 Task: Find connections with filter location Duyun with filter topic #Storytellingwith filter profile language French with filter current company Zones, LLC with filter school Government College of Technology, Coimbatore with filter industry Flight Training with filter service category Grant Writing with filter keywords title Salon Manager
Action: Mouse moved to (528, 57)
Screenshot: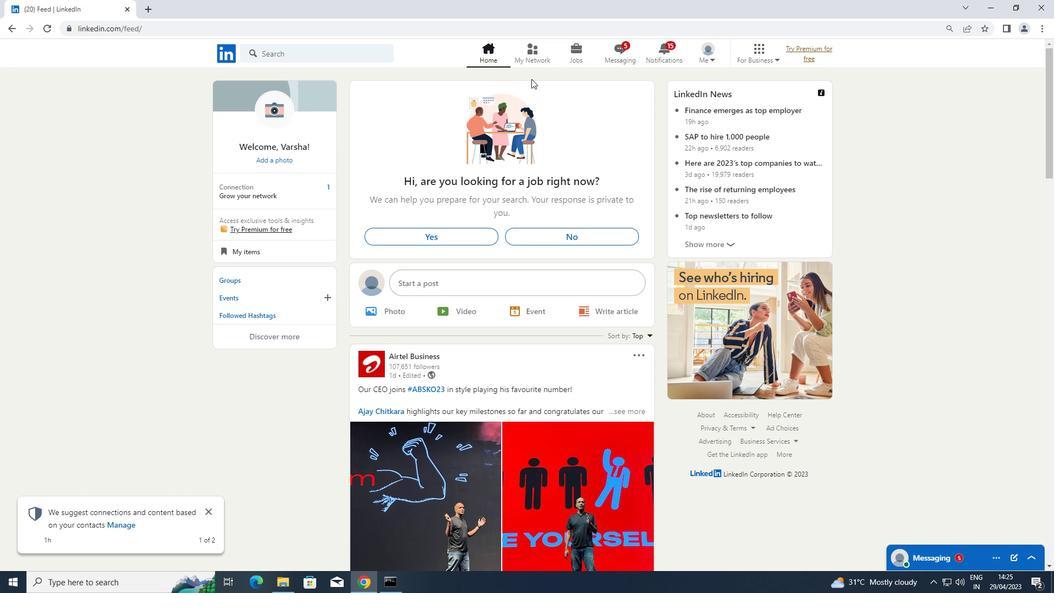 
Action: Mouse pressed left at (528, 57)
Screenshot: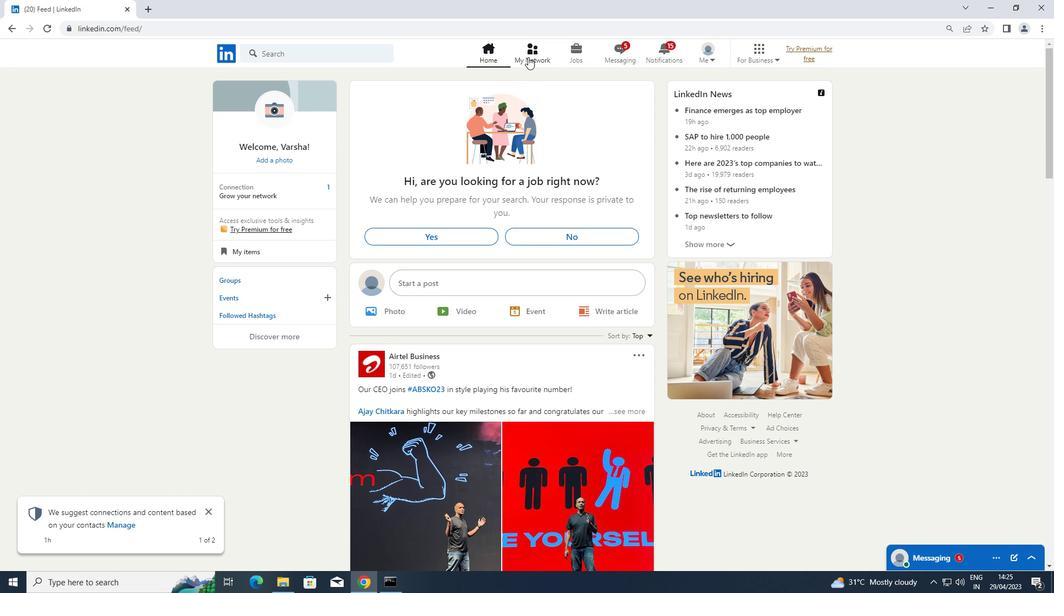 
Action: Mouse moved to (282, 115)
Screenshot: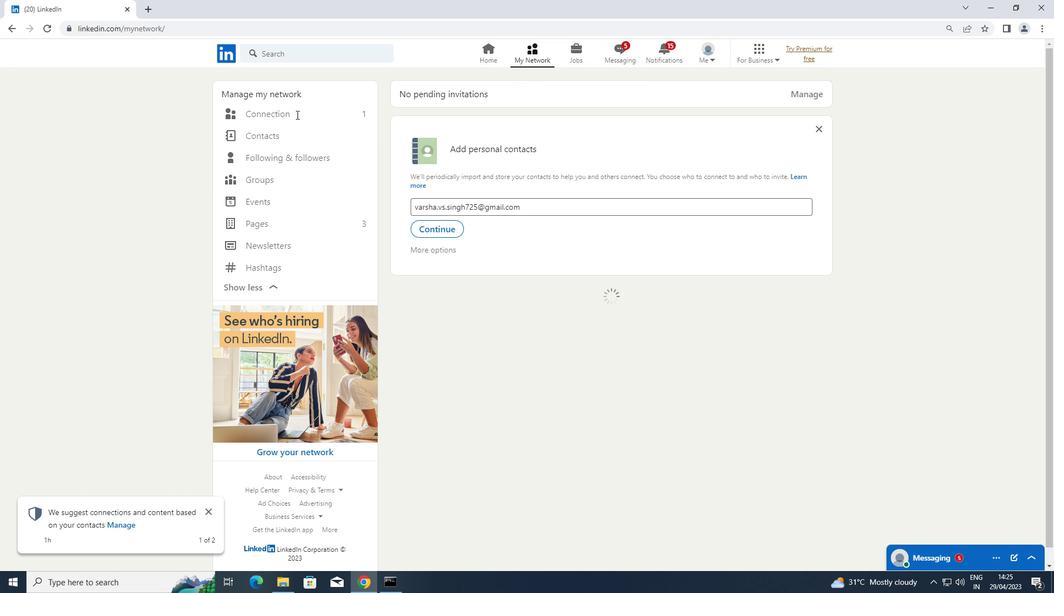 
Action: Mouse pressed left at (282, 115)
Screenshot: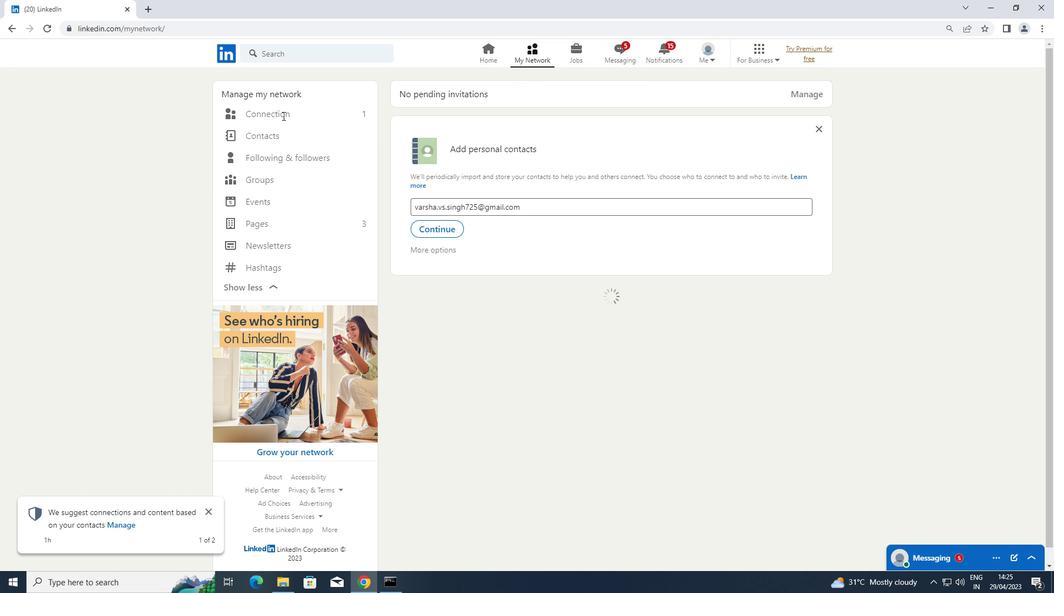 
Action: Mouse pressed left at (282, 115)
Screenshot: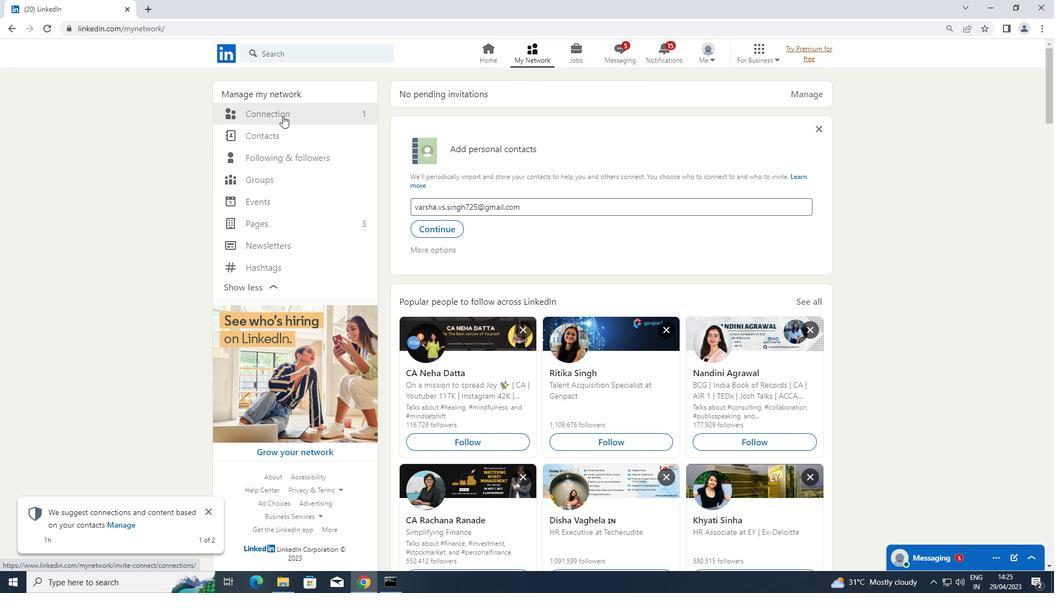 
Action: Mouse moved to (622, 110)
Screenshot: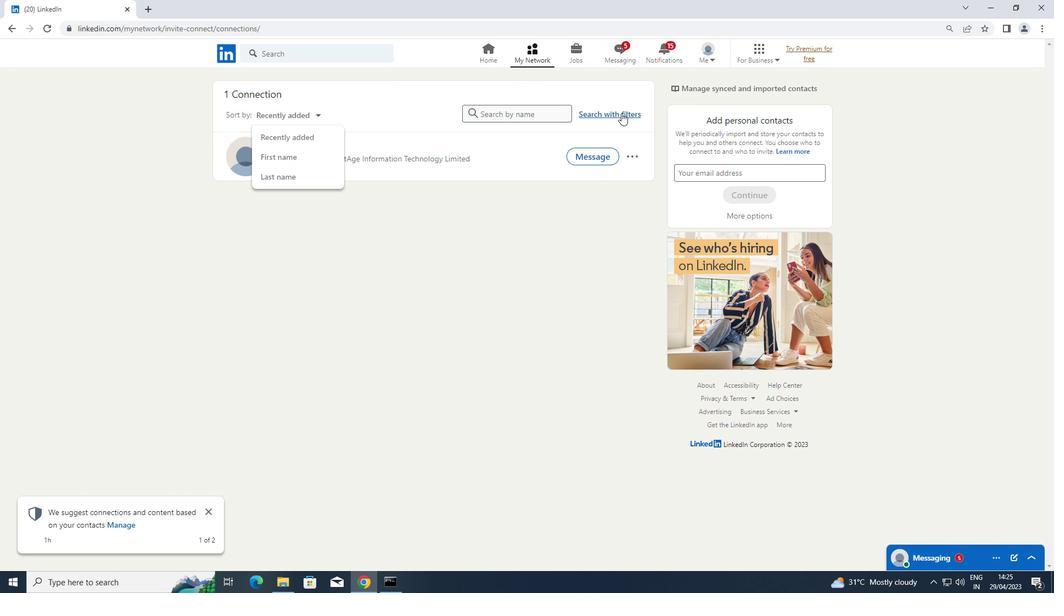 
Action: Mouse pressed left at (622, 110)
Screenshot: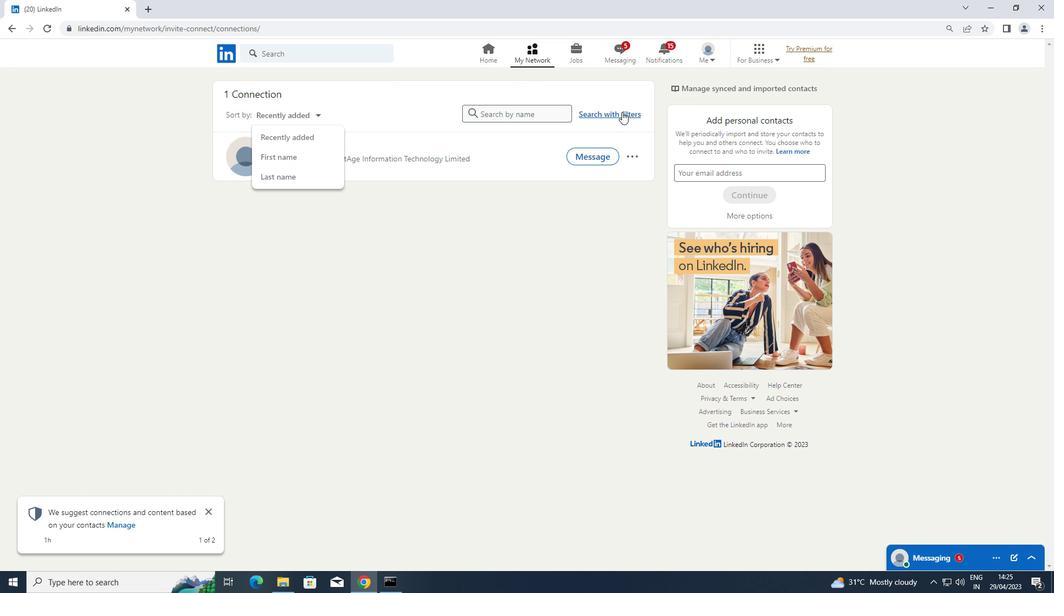
Action: Mouse moved to (560, 88)
Screenshot: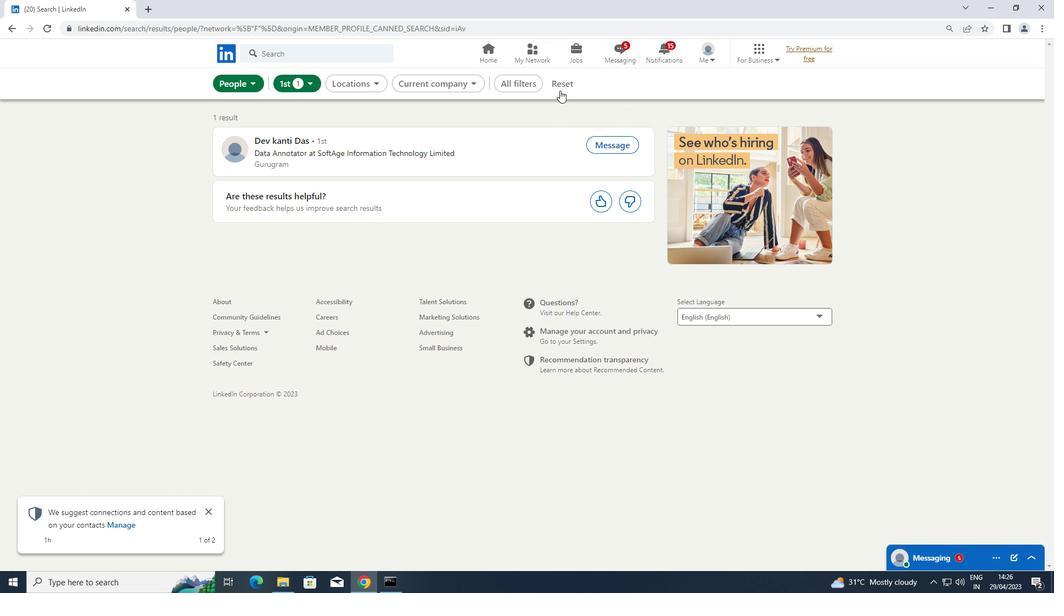 
Action: Mouse pressed left at (560, 88)
Screenshot: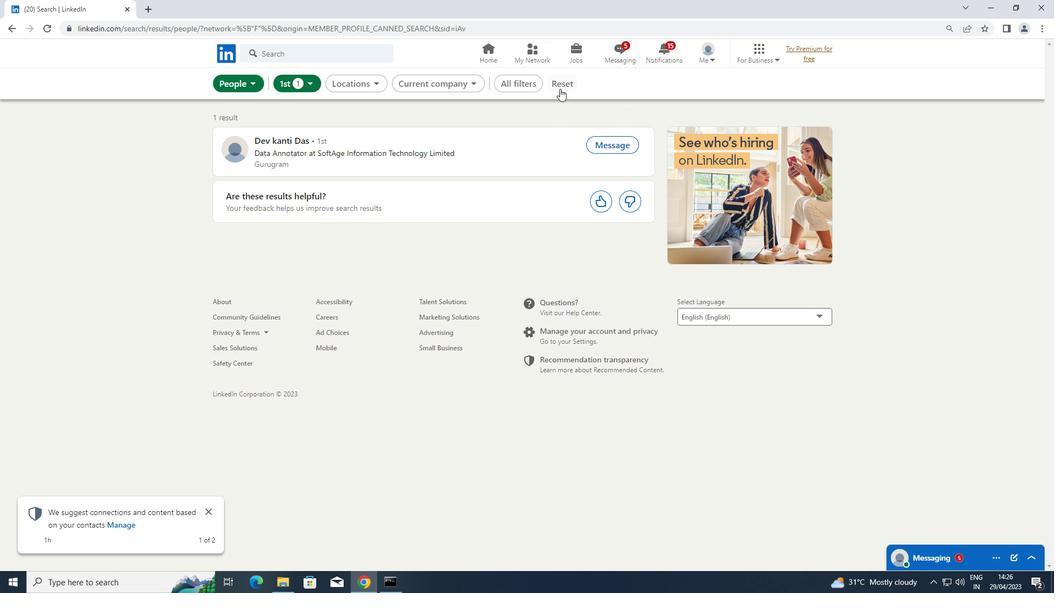 
Action: Mouse moved to (553, 86)
Screenshot: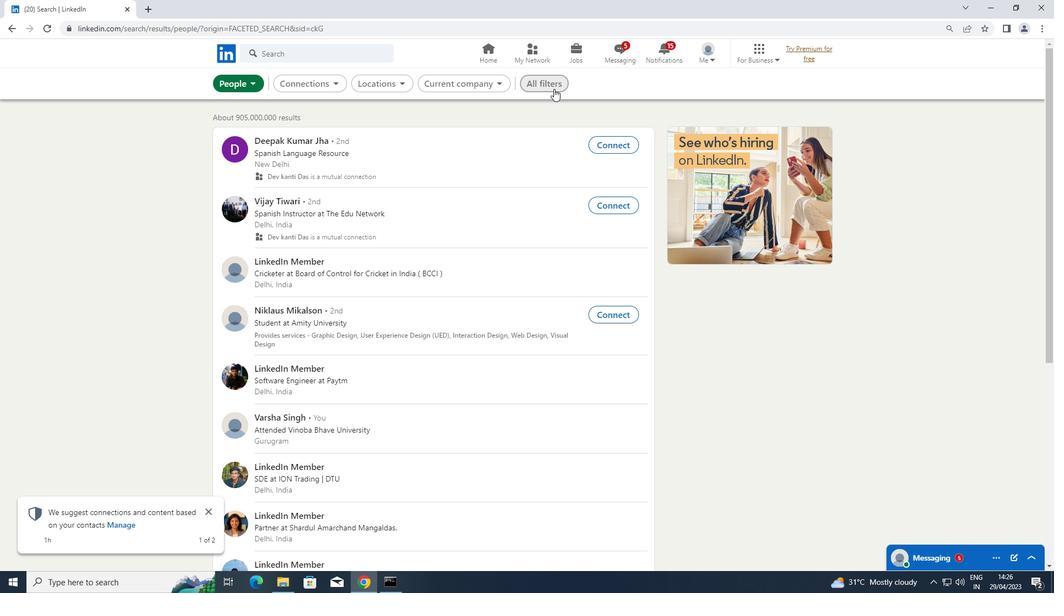 
Action: Mouse pressed left at (553, 86)
Screenshot: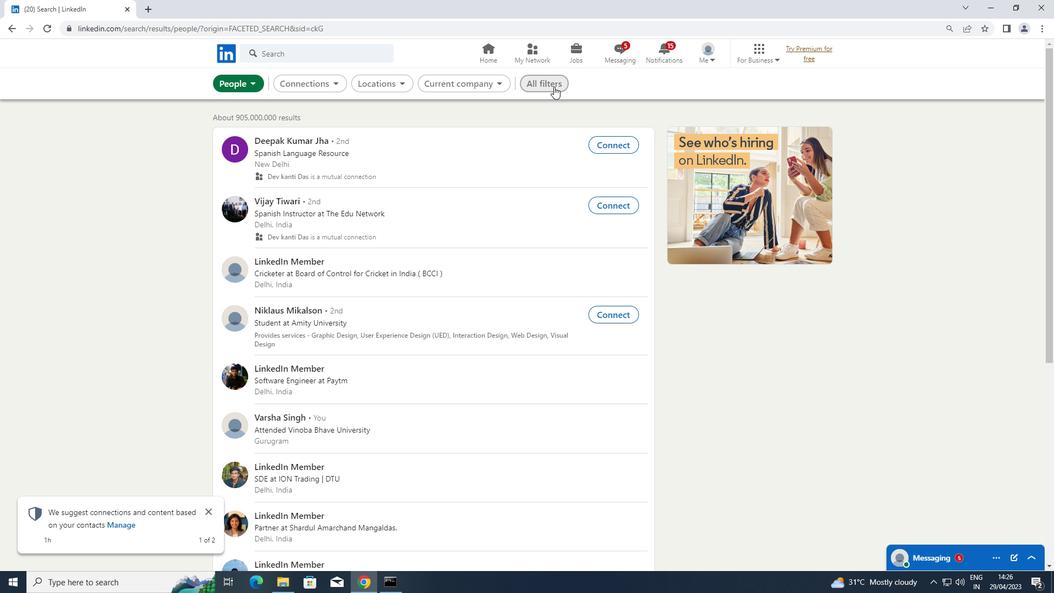 
Action: Mouse moved to (820, 284)
Screenshot: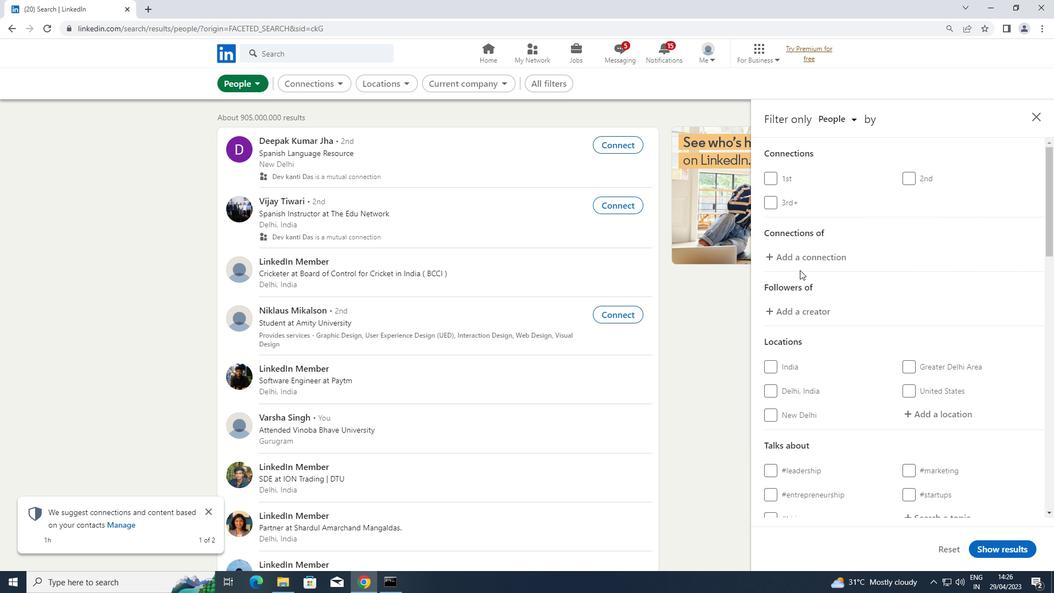 
Action: Mouse scrolled (820, 283) with delta (0, 0)
Screenshot: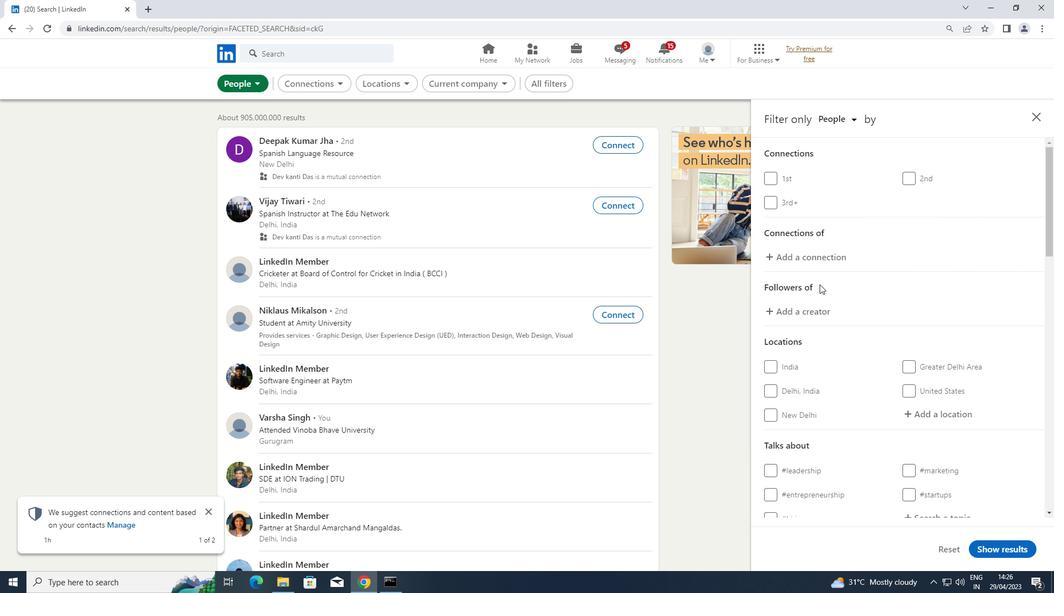 
Action: Mouse moved to (929, 360)
Screenshot: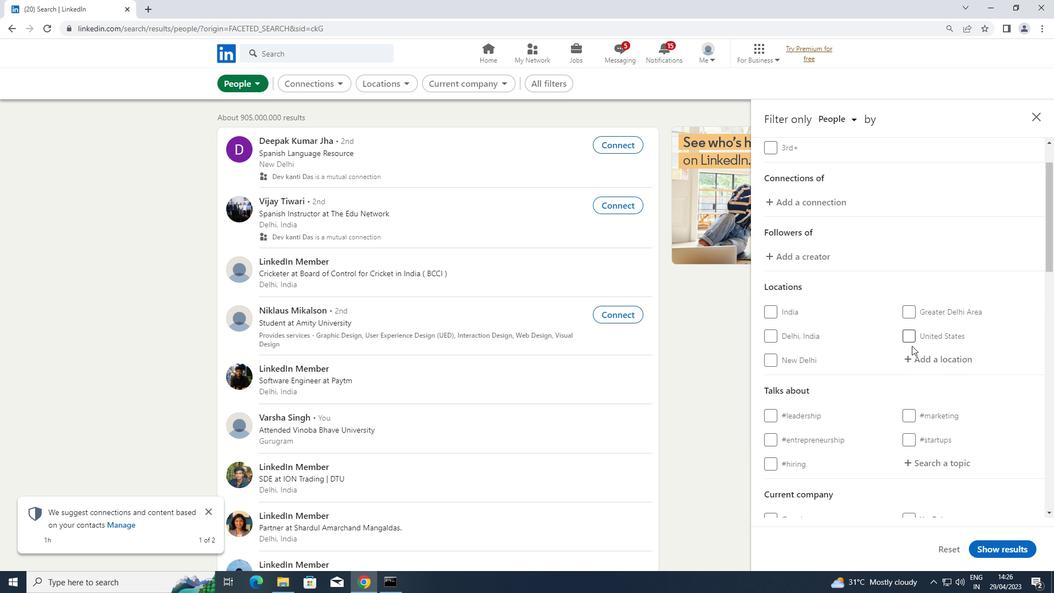 
Action: Mouse pressed left at (929, 360)
Screenshot: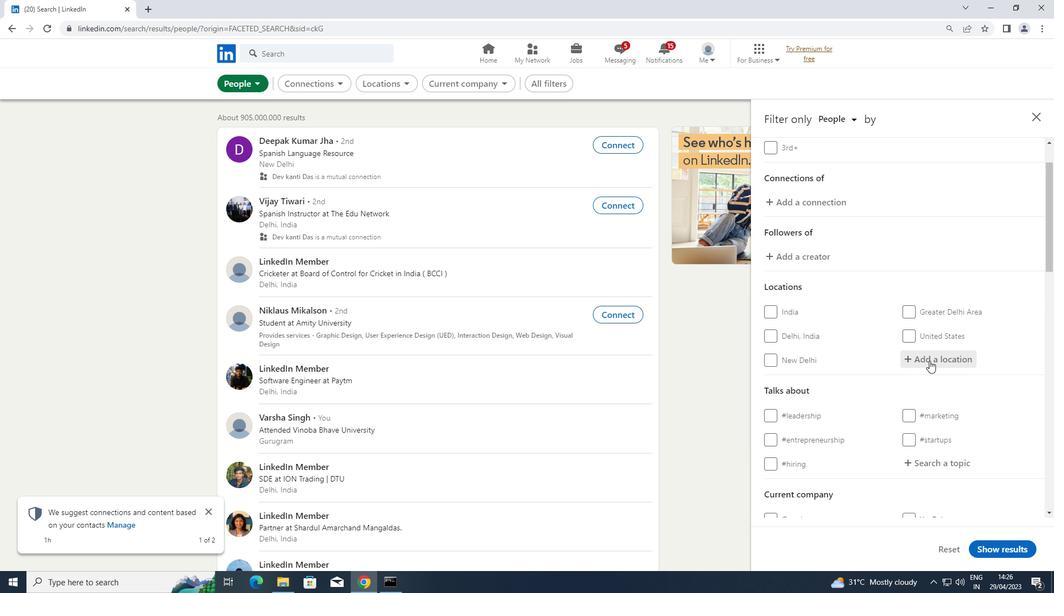 
Action: Key pressed <Key.shift>DUYUN
Screenshot: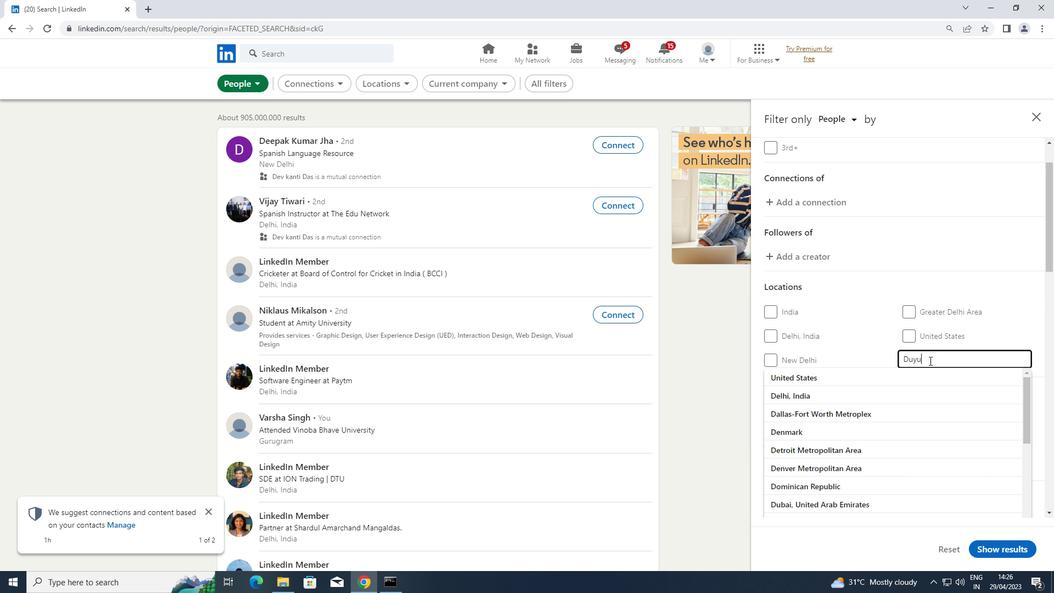 
Action: Mouse moved to (819, 368)
Screenshot: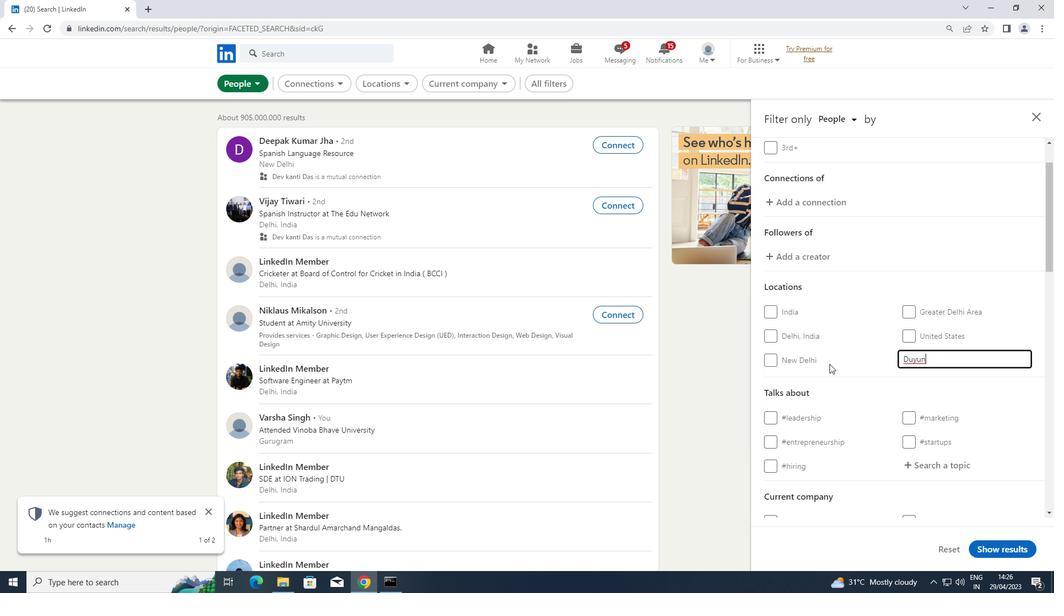 
Action: Mouse scrolled (819, 367) with delta (0, 0)
Screenshot: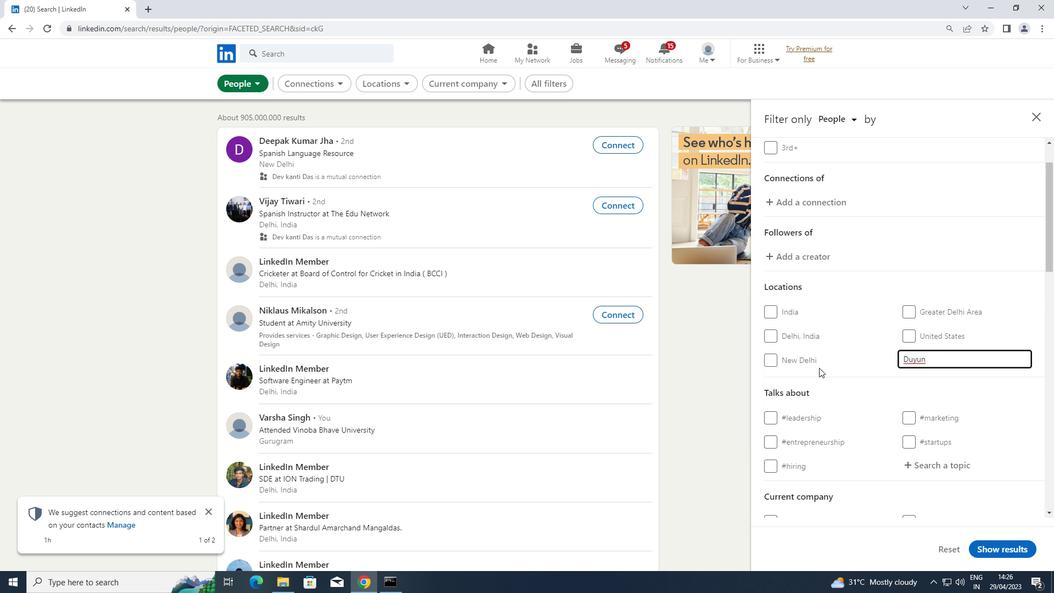 
Action: Mouse scrolled (819, 367) with delta (0, 0)
Screenshot: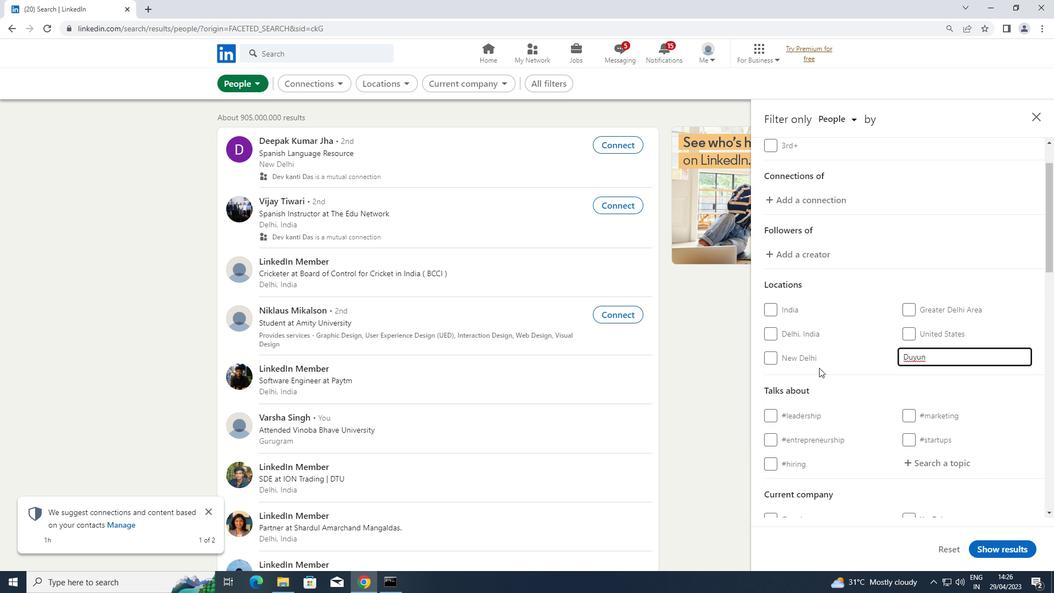 
Action: Mouse moved to (819, 368)
Screenshot: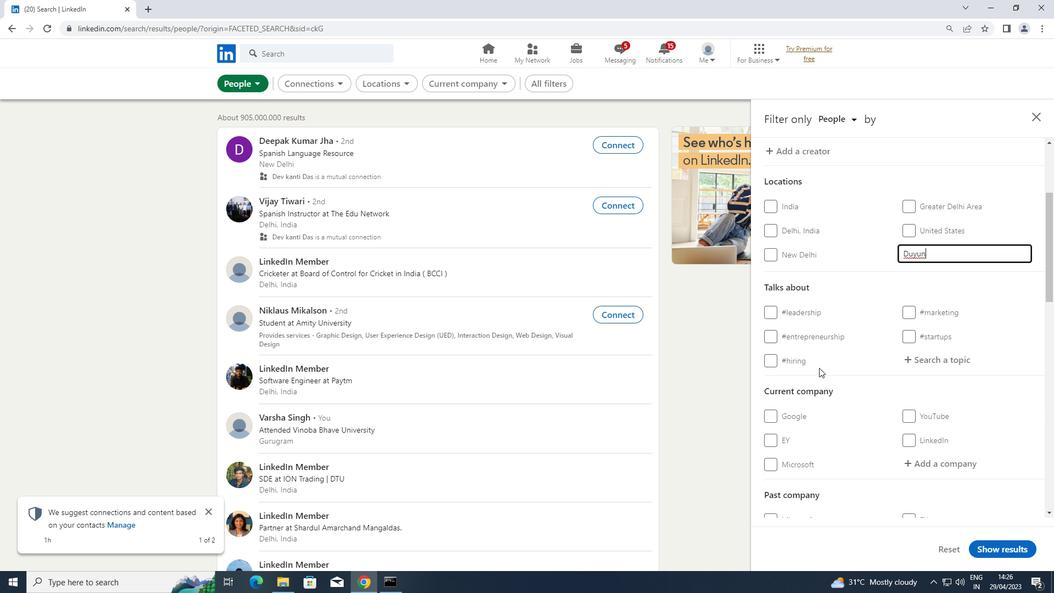 
Action: Mouse scrolled (819, 367) with delta (0, 0)
Screenshot: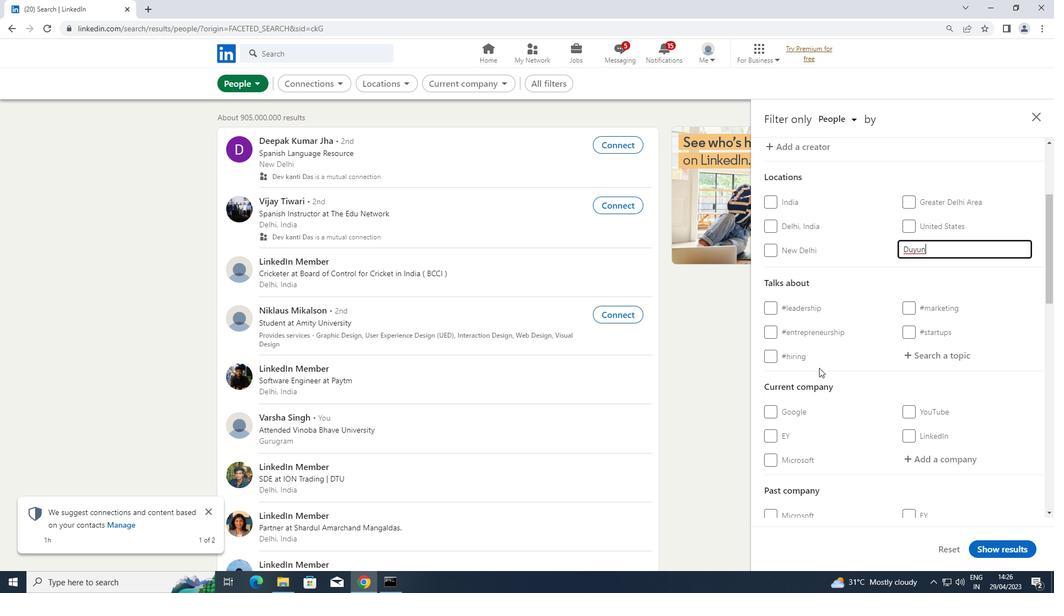 
Action: Mouse moved to (948, 295)
Screenshot: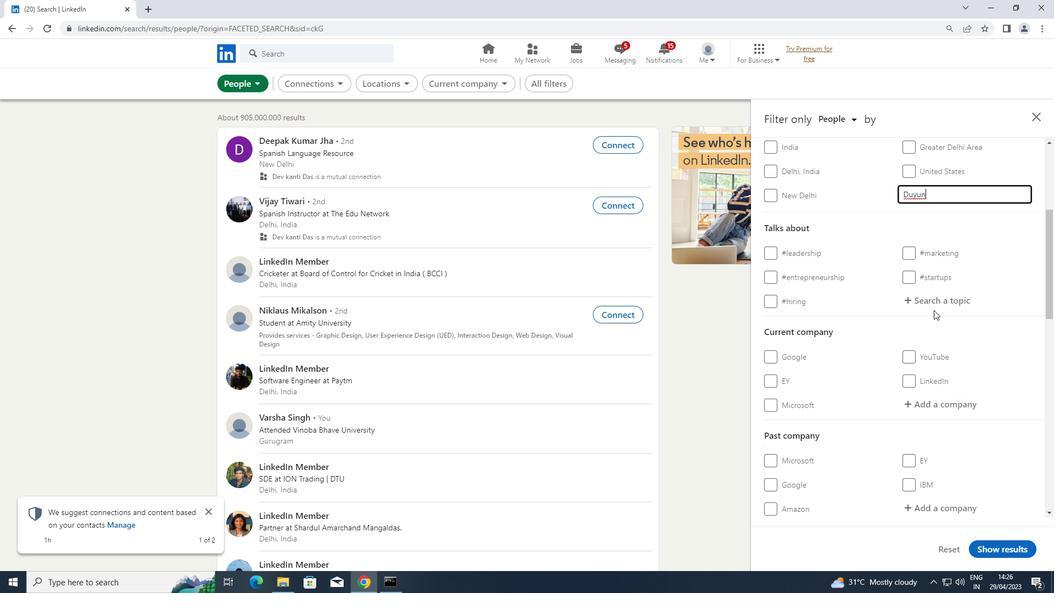 
Action: Mouse pressed left at (948, 295)
Screenshot: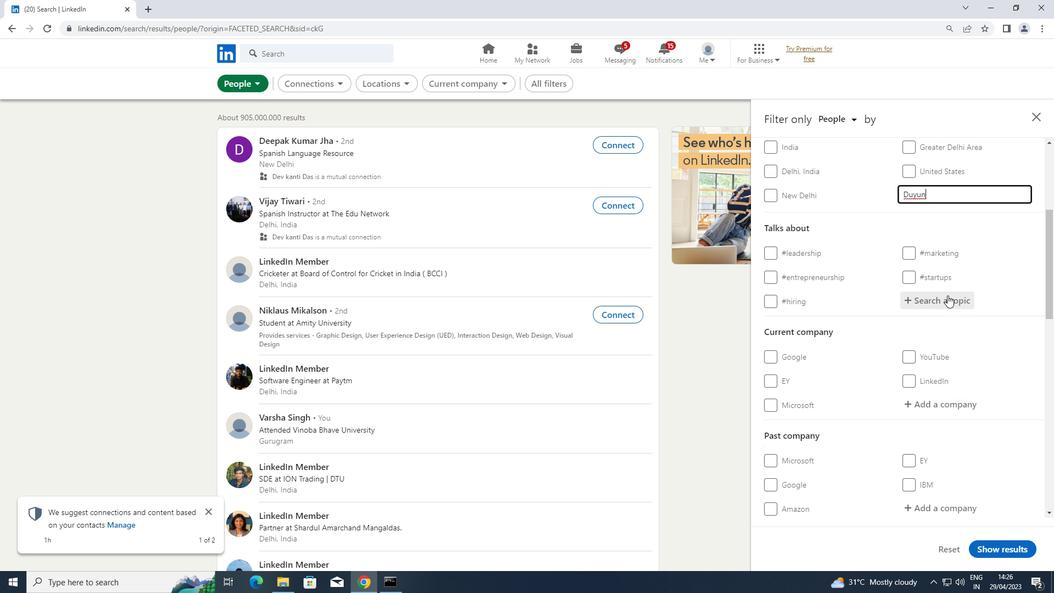 
Action: Key pressed <Key.shift>#<Key.shift>STORYTELLING
Screenshot: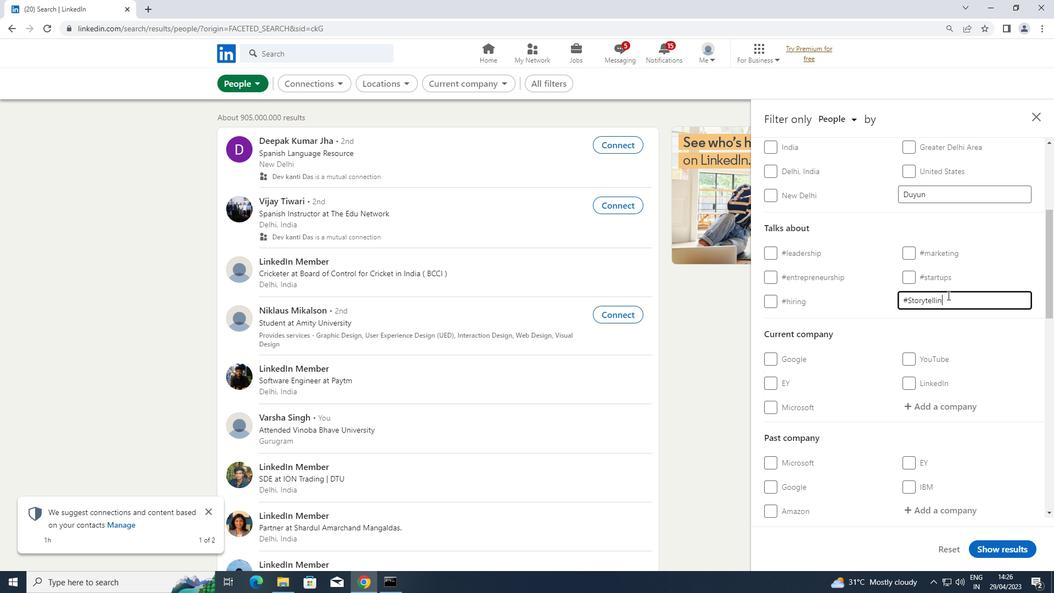 
Action: Mouse moved to (912, 294)
Screenshot: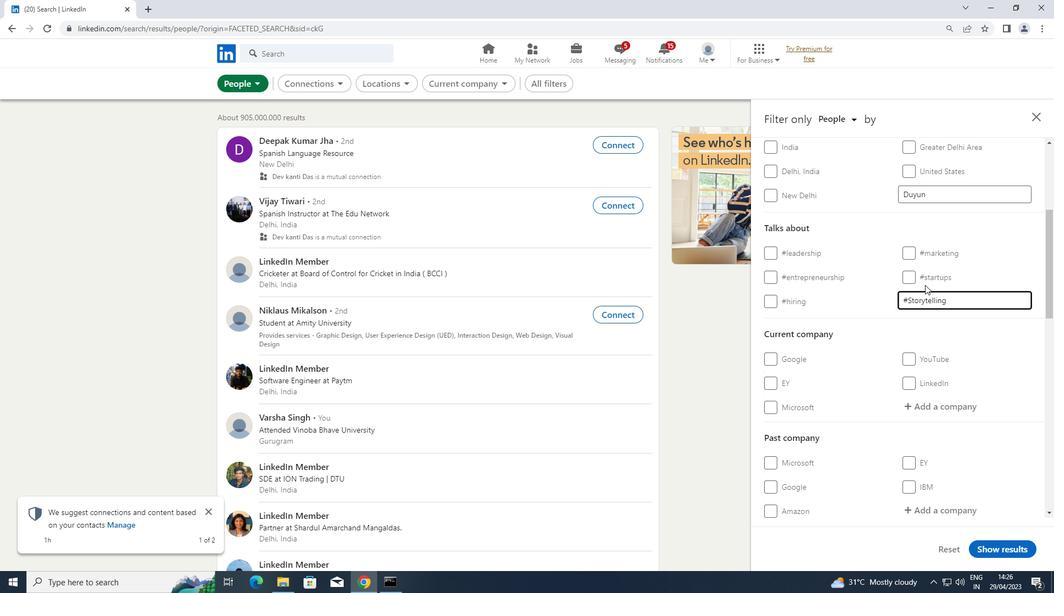 
Action: Mouse scrolled (912, 294) with delta (0, 0)
Screenshot: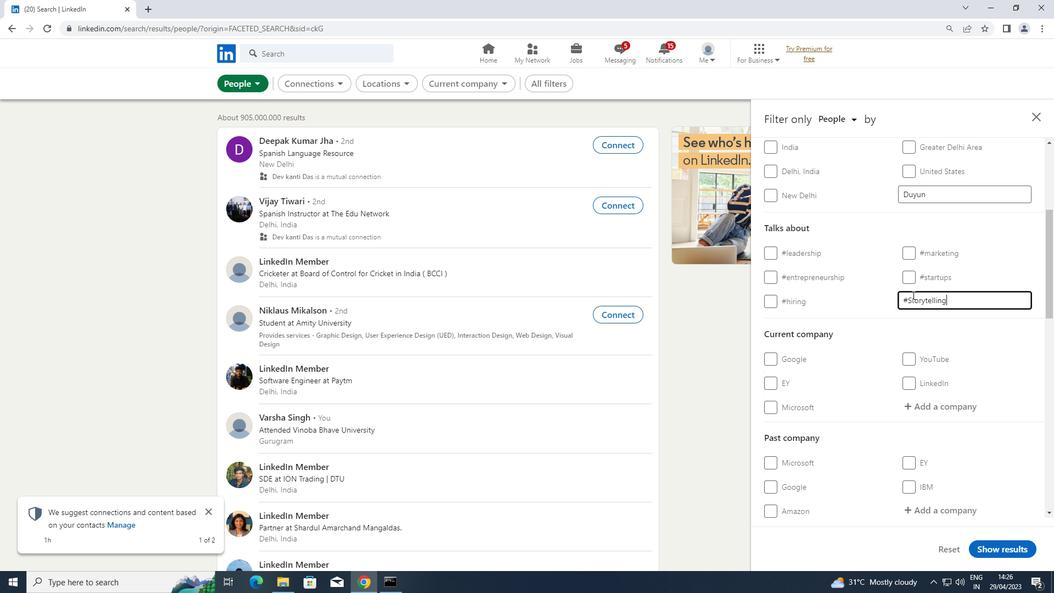 
Action: Mouse moved to (912, 295)
Screenshot: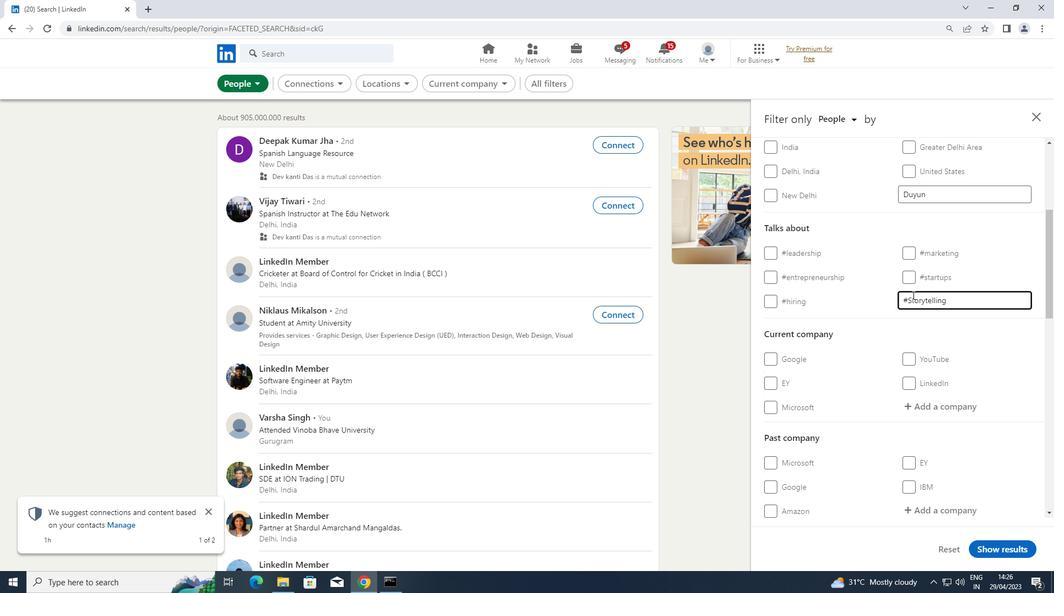 
Action: Mouse scrolled (912, 294) with delta (0, 0)
Screenshot: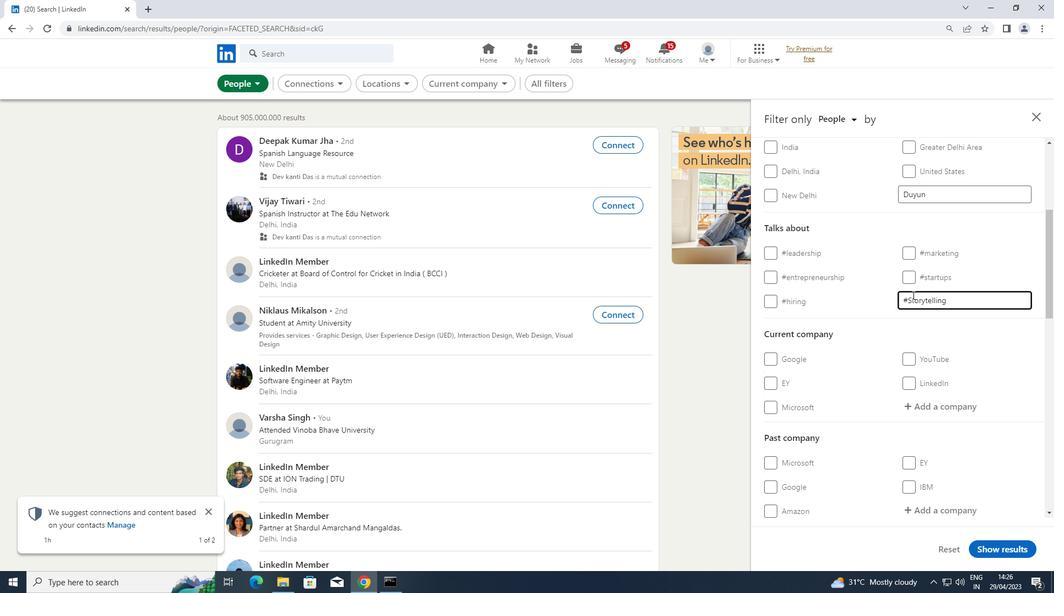 
Action: Mouse moved to (900, 304)
Screenshot: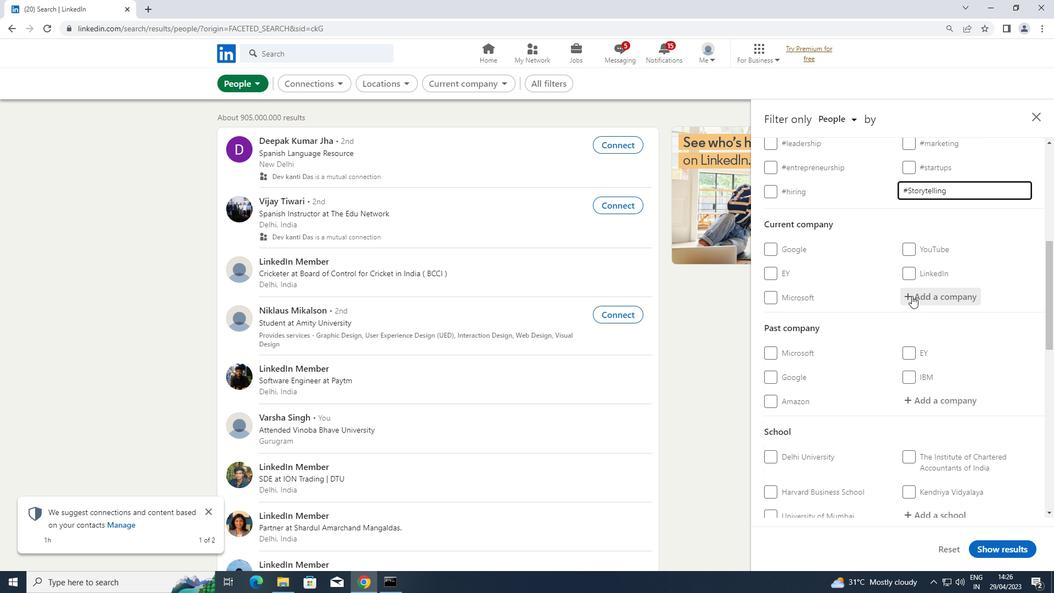 
Action: Mouse scrolled (900, 303) with delta (0, 0)
Screenshot: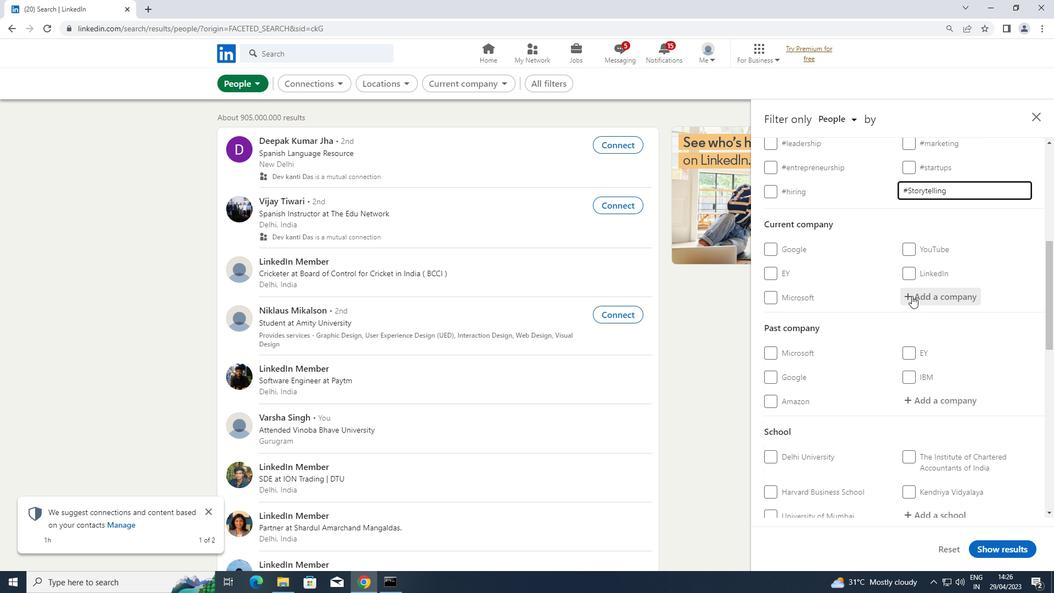 
Action: Mouse moved to (898, 308)
Screenshot: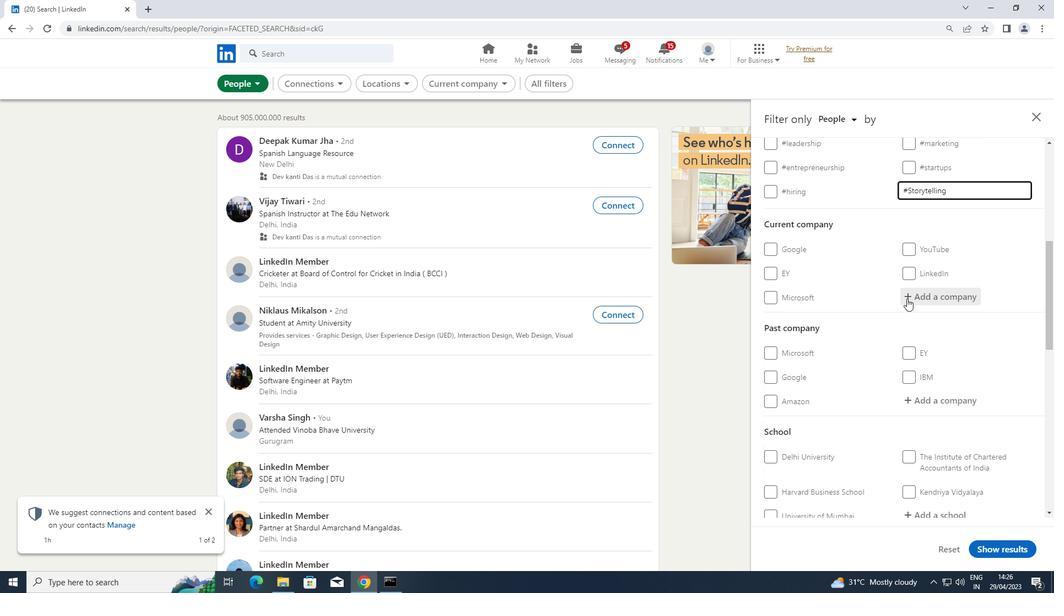 
Action: Mouse scrolled (898, 307) with delta (0, 0)
Screenshot: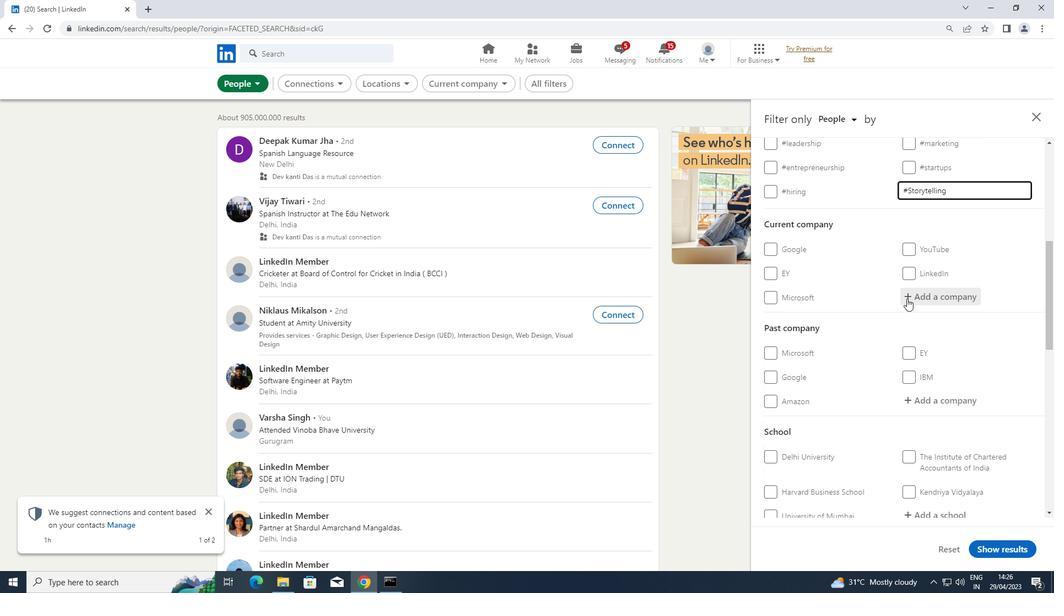 
Action: Mouse moved to (897, 308)
Screenshot: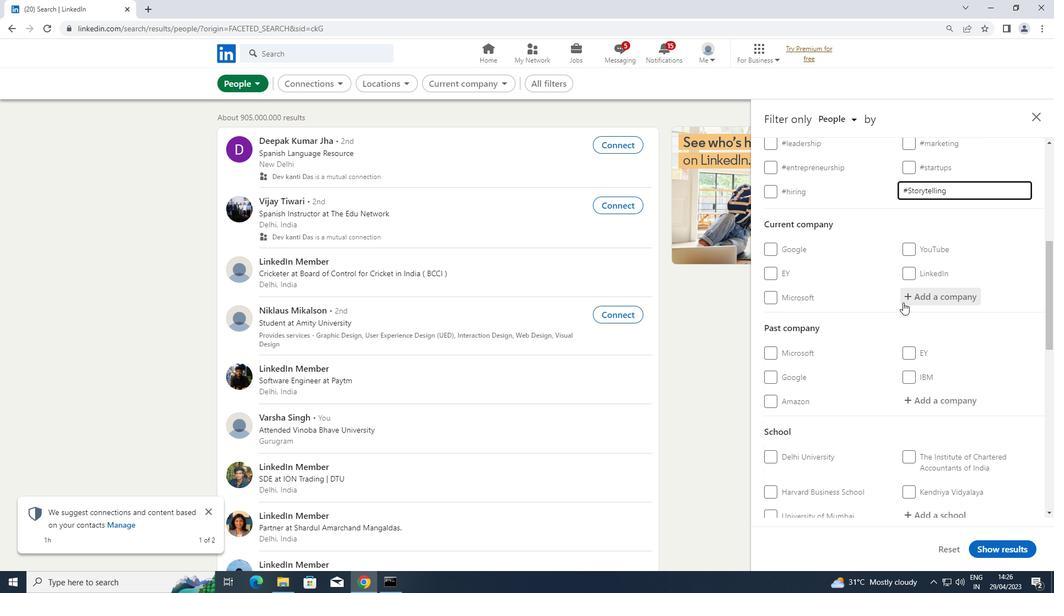 
Action: Mouse scrolled (897, 308) with delta (0, 0)
Screenshot: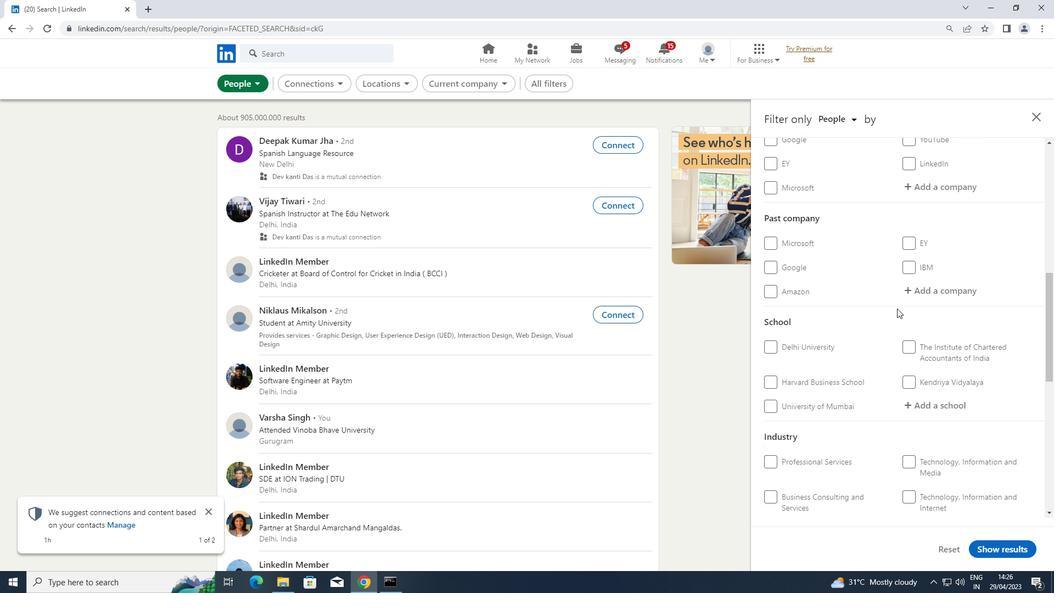 
Action: Mouse scrolled (897, 308) with delta (0, 0)
Screenshot: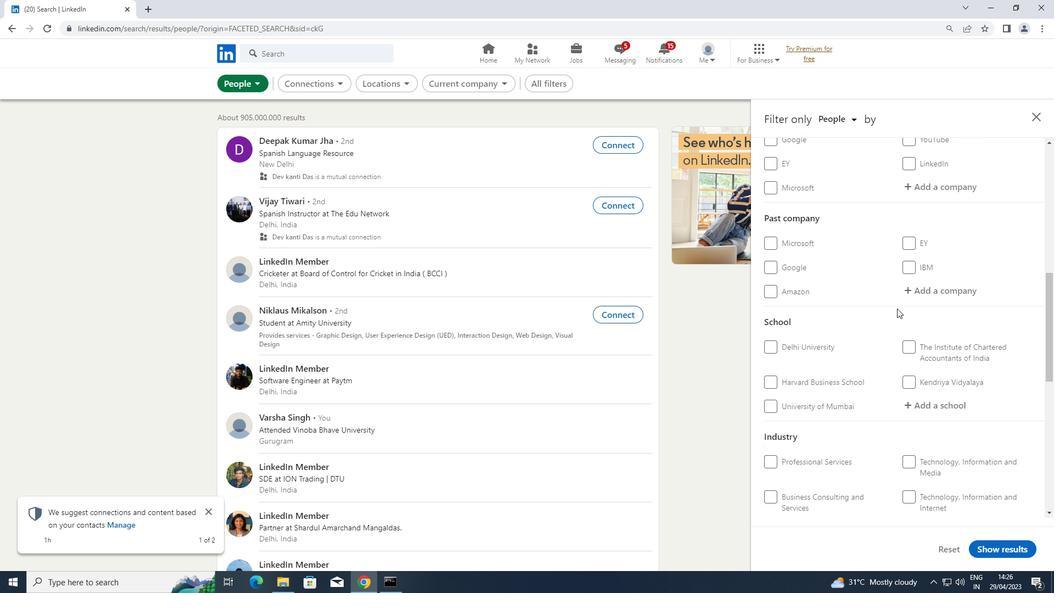 
Action: Mouse scrolled (897, 308) with delta (0, 0)
Screenshot: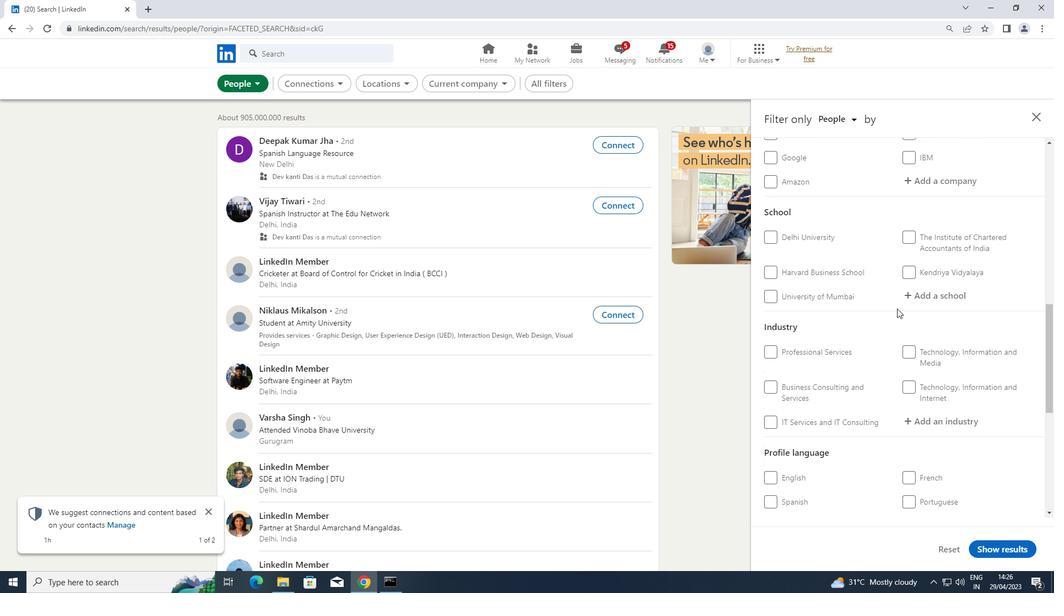 
Action: Mouse moved to (908, 426)
Screenshot: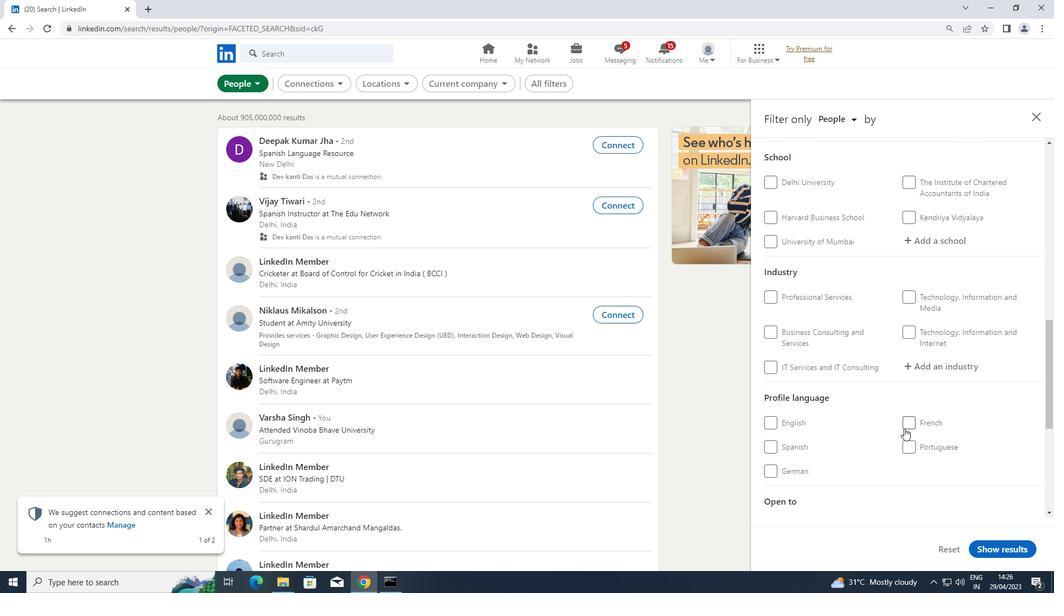 
Action: Mouse pressed left at (908, 426)
Screenshot: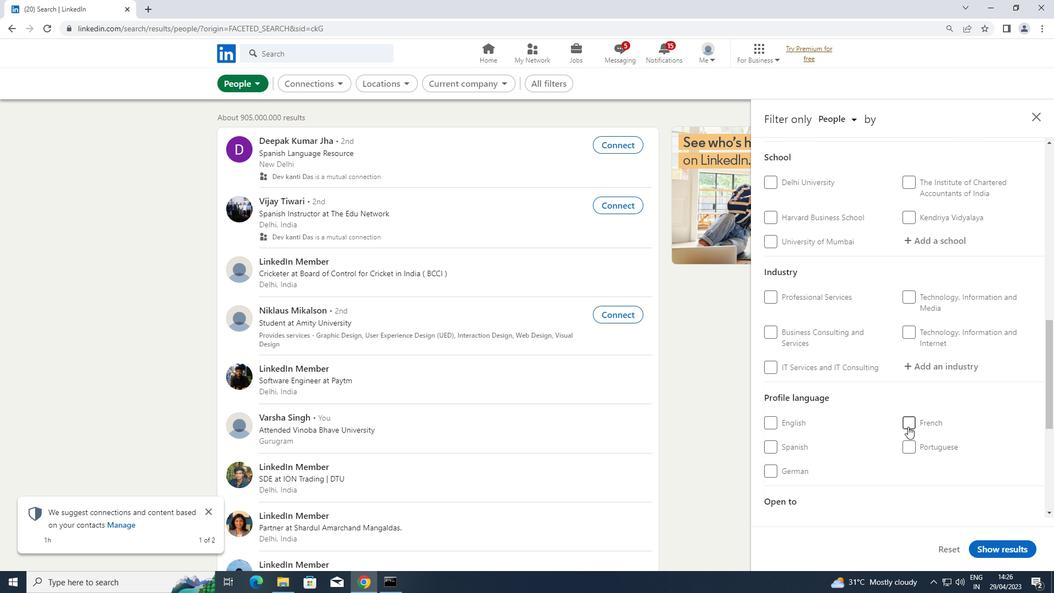 
Action: Mouse moved to (898, 411)
Screenshot: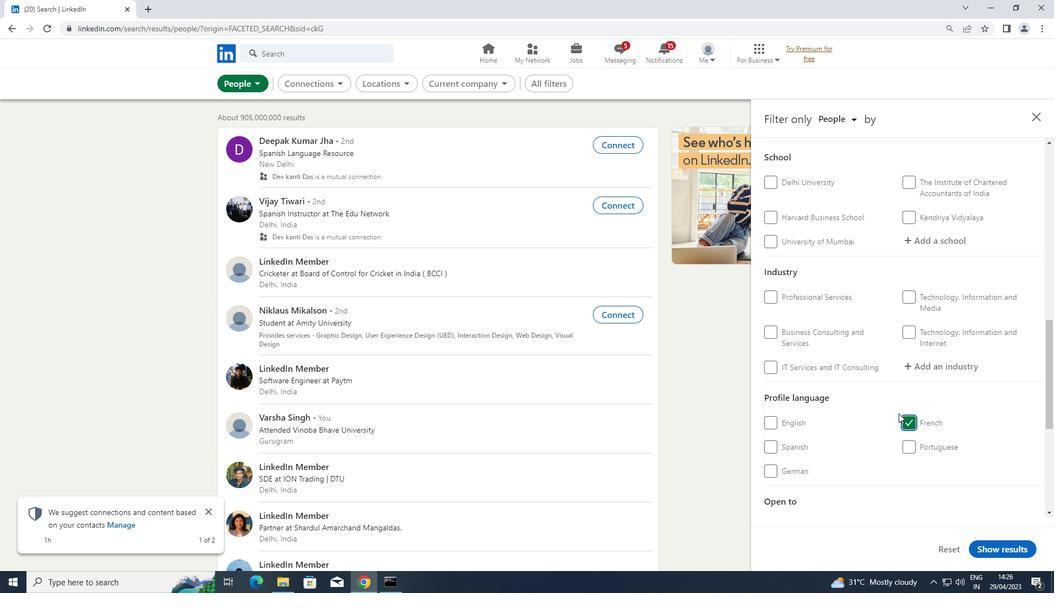 
Action: Mouse scrolled (898, 411) with delta (0, 0)
Screenshot: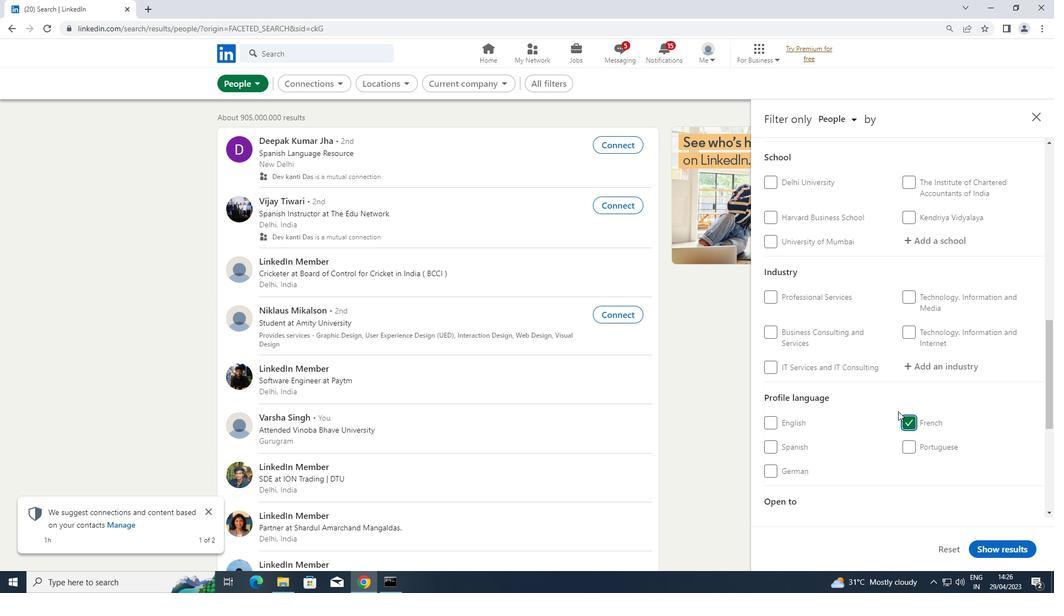 
Action: Mouse scrolled (898, 411) with delta (0, 0)
Screenshot: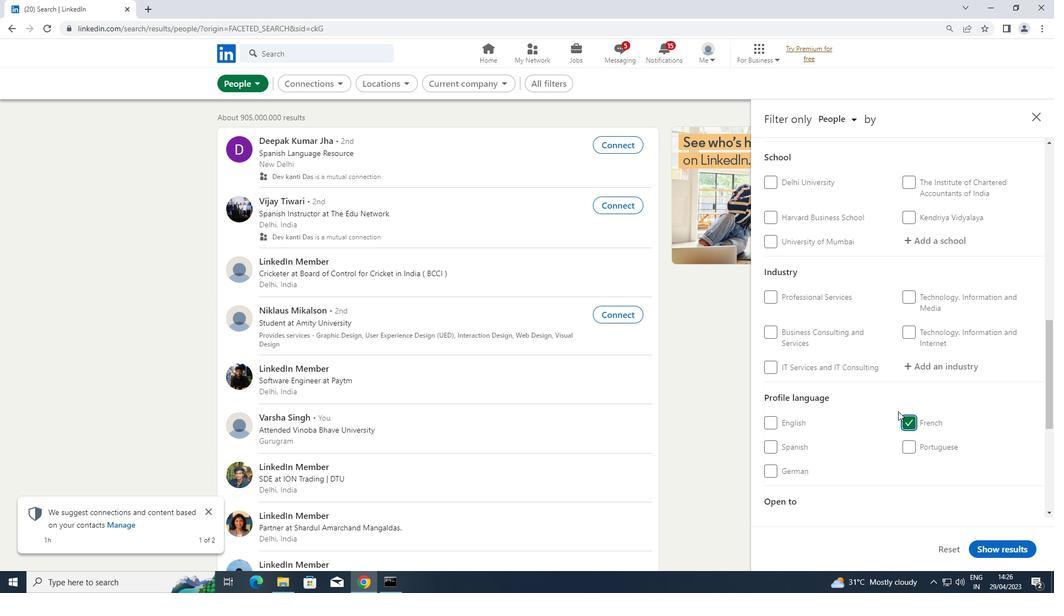 
Action: Mouse scrolled (898, 411) with delta (0, 0)
Screenshot: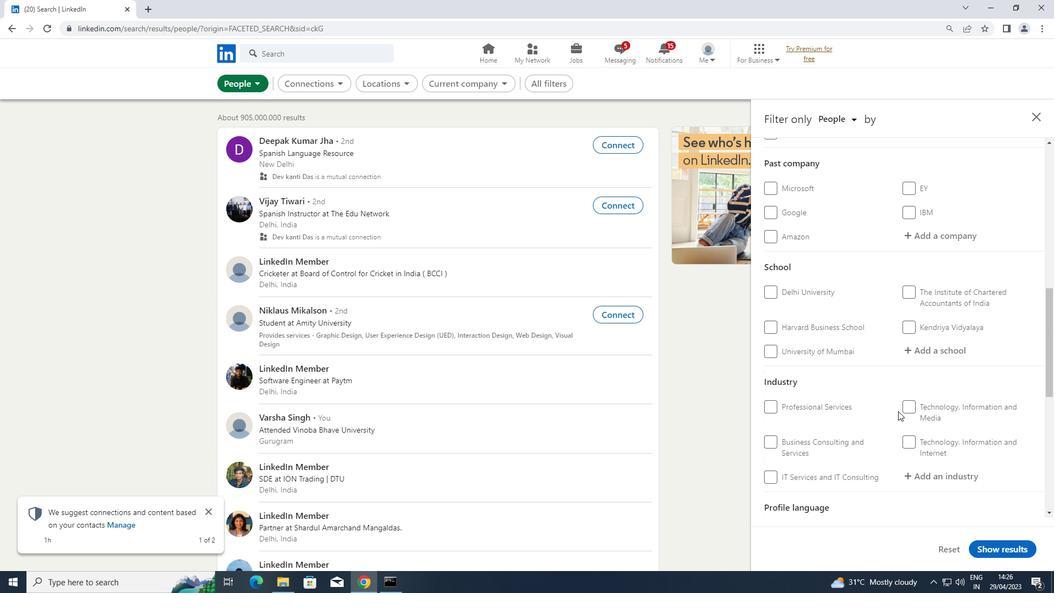 
Action: Mouse scrolled (898, 411) with delta (0, 0)
Screenshot: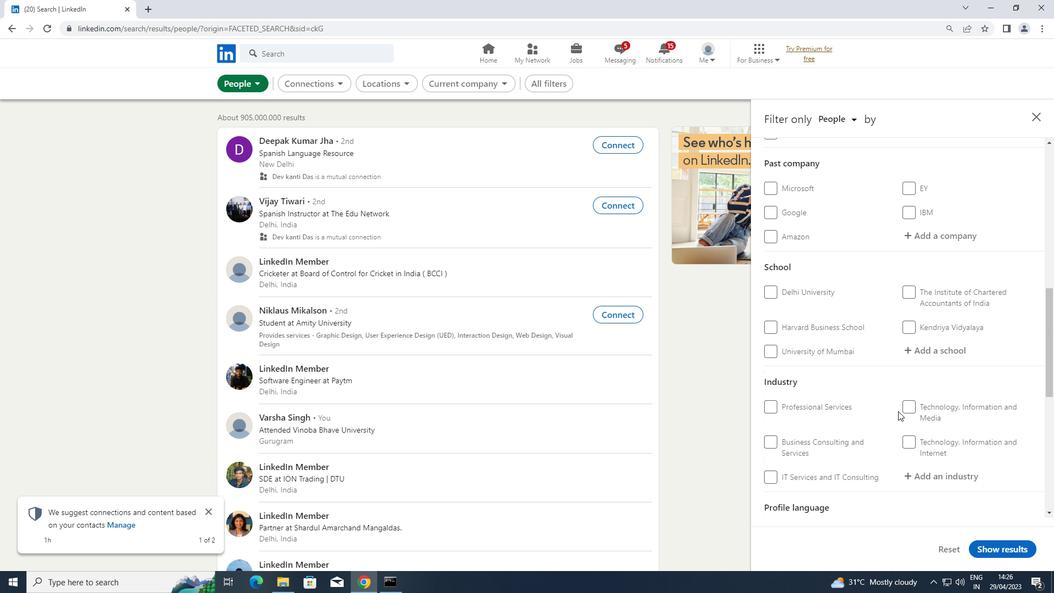 
Action: Mouse scrolled (898, 411) with delta (0, 0)
Screenshot: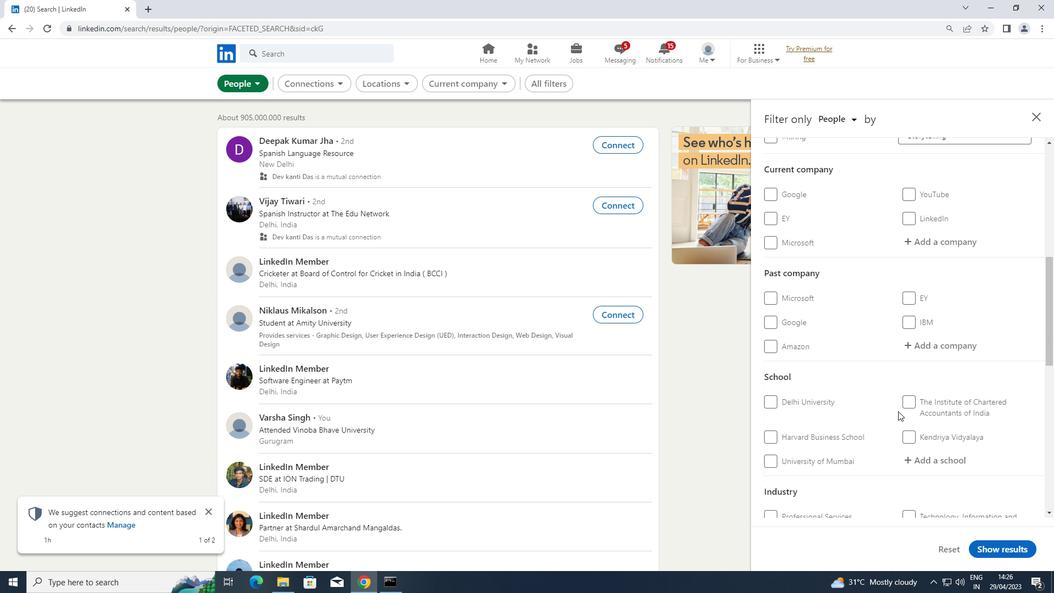 
Action: Mouse moved to (938, 293)
Screenshot: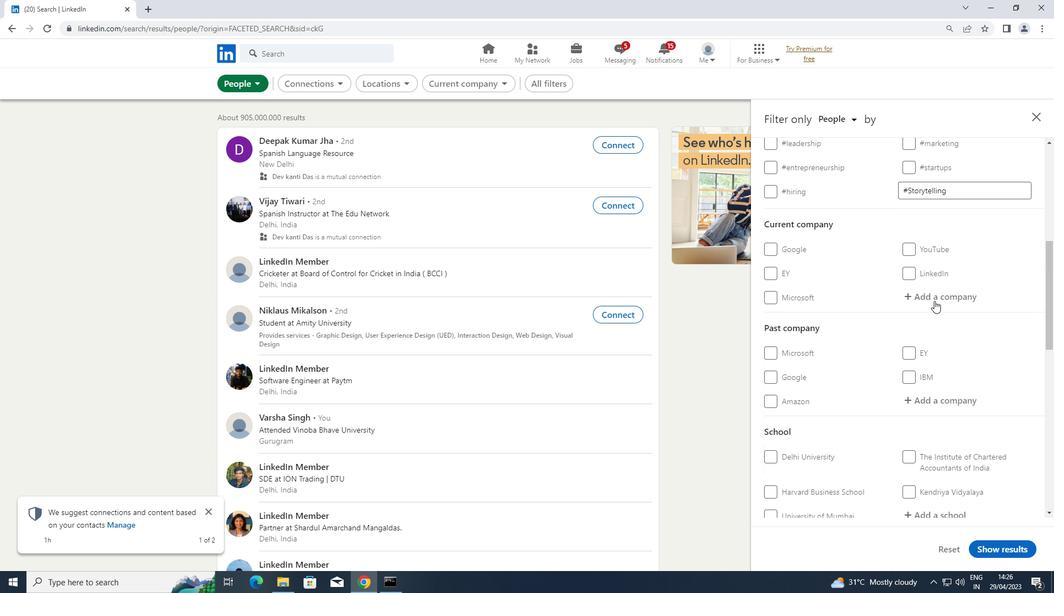 
Action: Mouse pressed left at (938, 293)
Screenshot: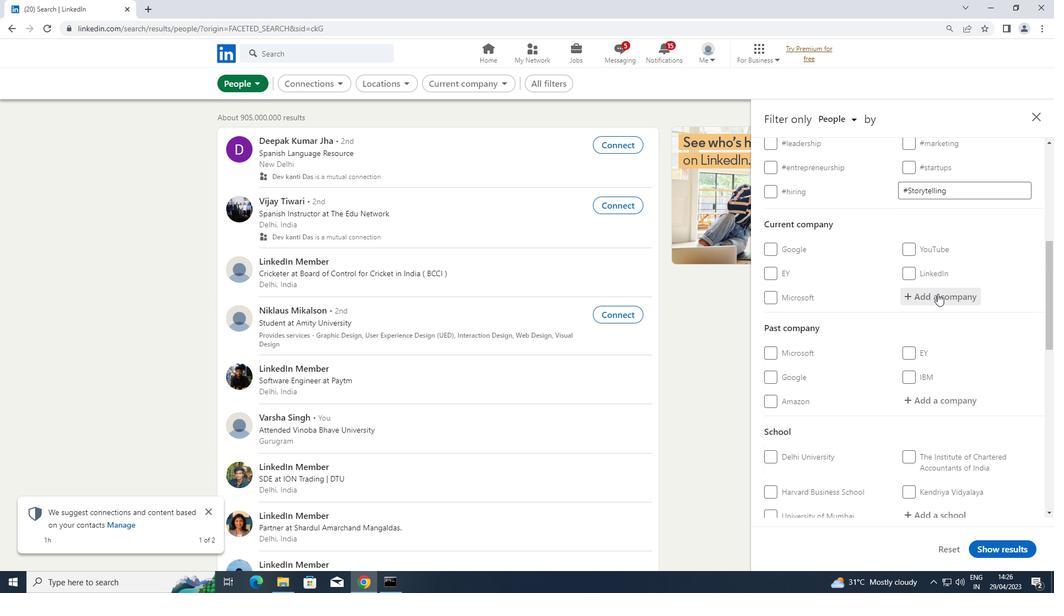 
Action: Key pressed <Key.shift>ZONES
Screenshot: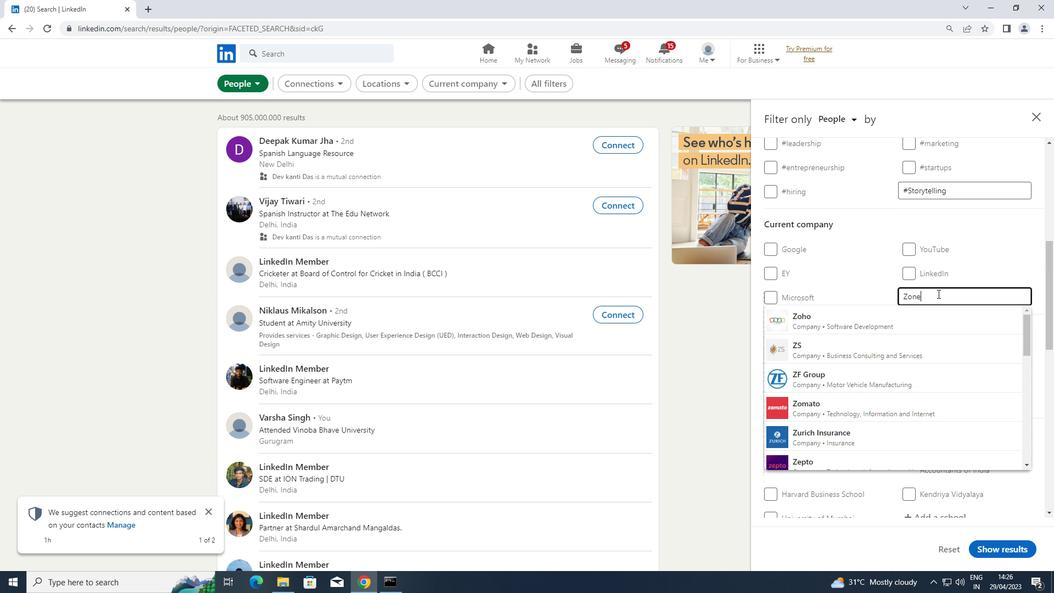 
Action: Mouse moved to (819, 321)
Screenshot: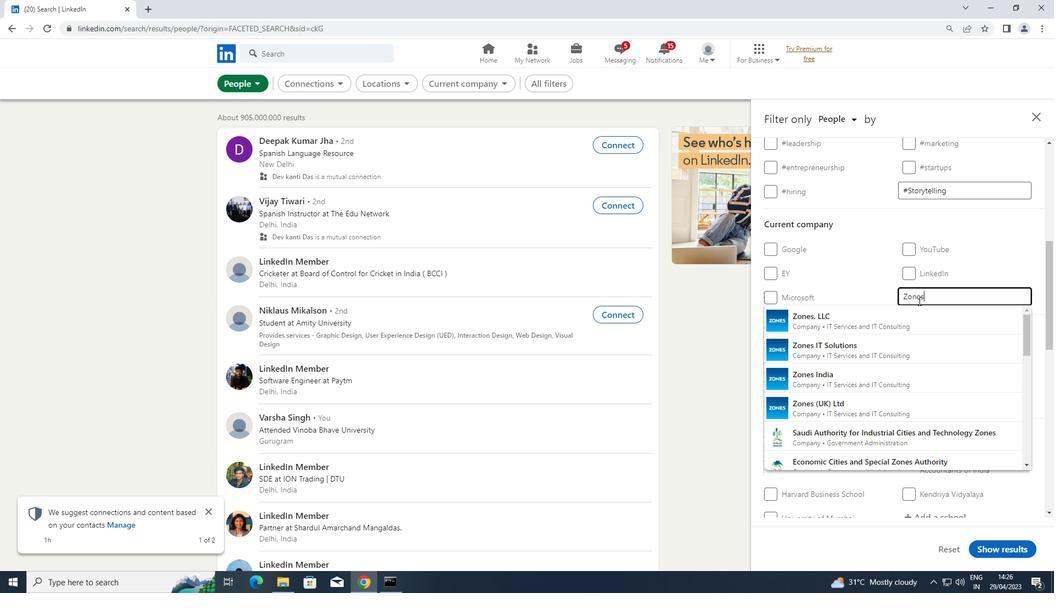 
Action: Mouse pressed left at (819, 321)
Screenshot: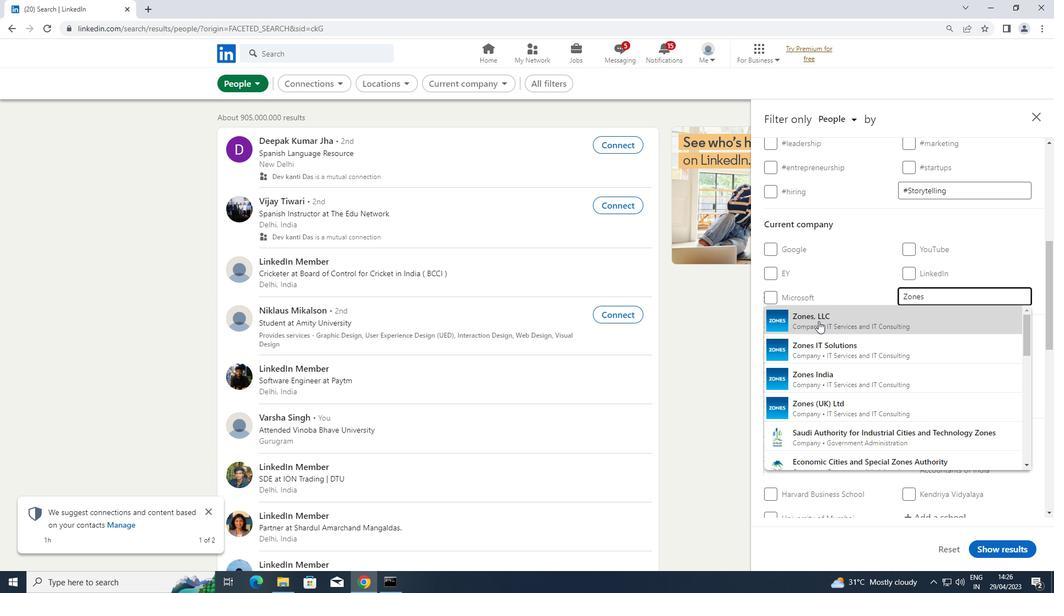 
Action: Mouse scrolled (819, 320) with delta (0, 0)
Screenshot: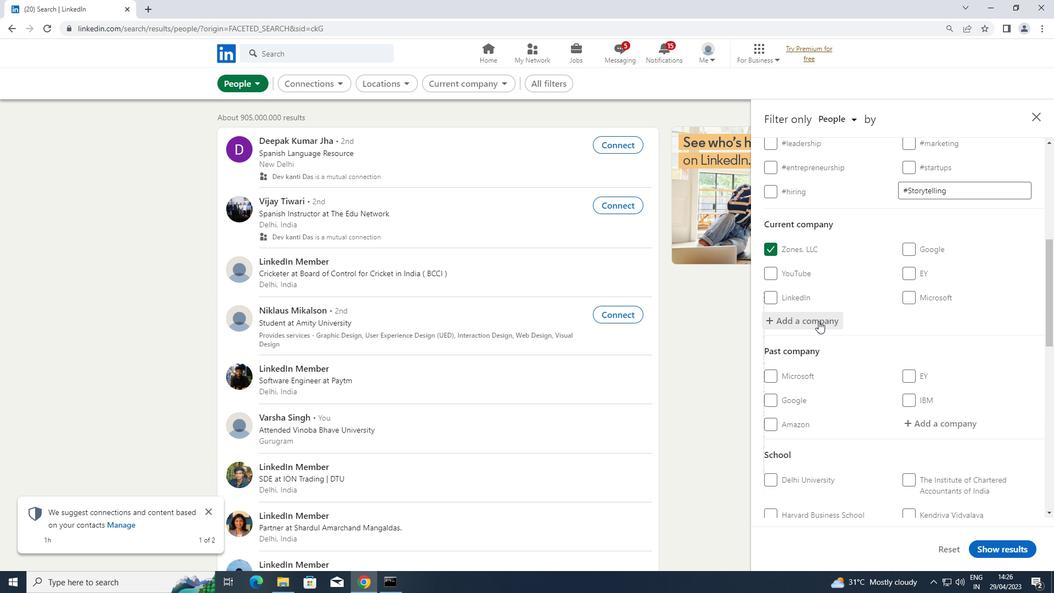 
Action: Mouse scrolled (819, 320) with delta (0, 0)
Screenshot: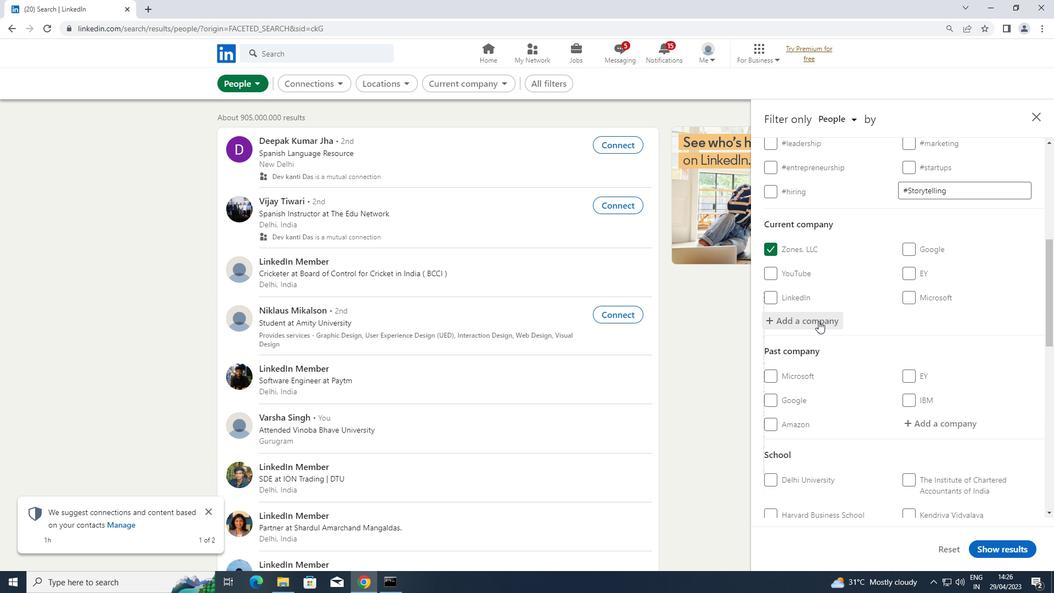 
Action: Mouse scrolled (819, 320) with delta (0, 0)
Screenshot: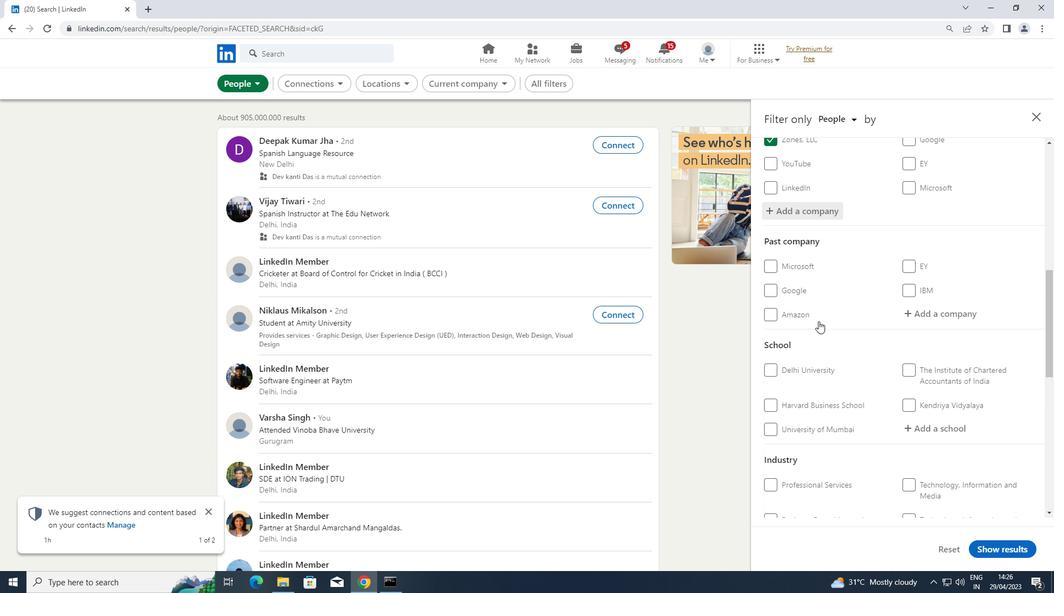 
Action: Mouse moved to (932, 368)
Screenshot: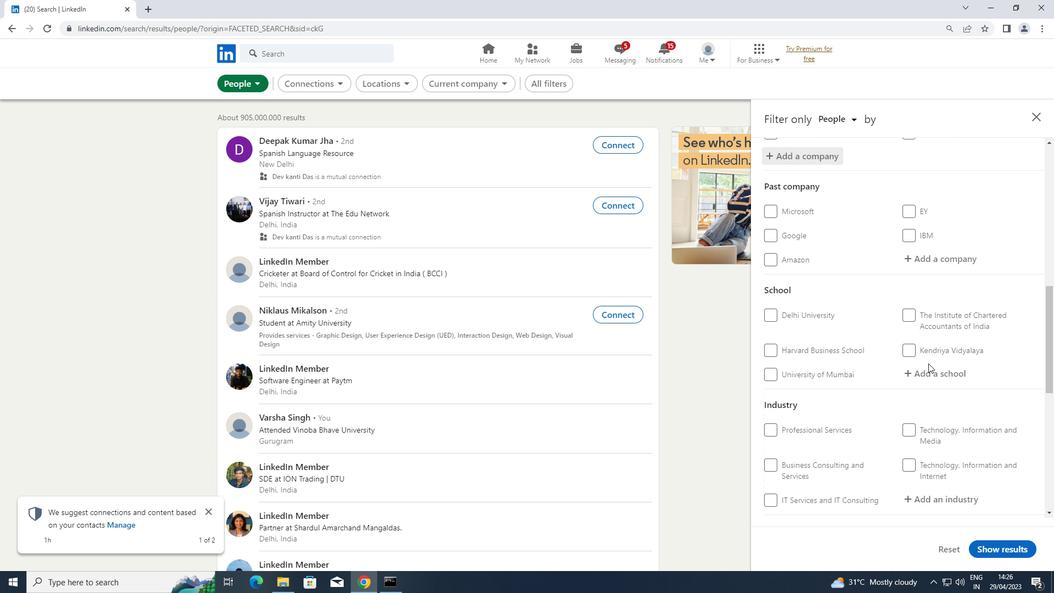 
Action: Mouse pressed left at (932, 368)
Screenshot: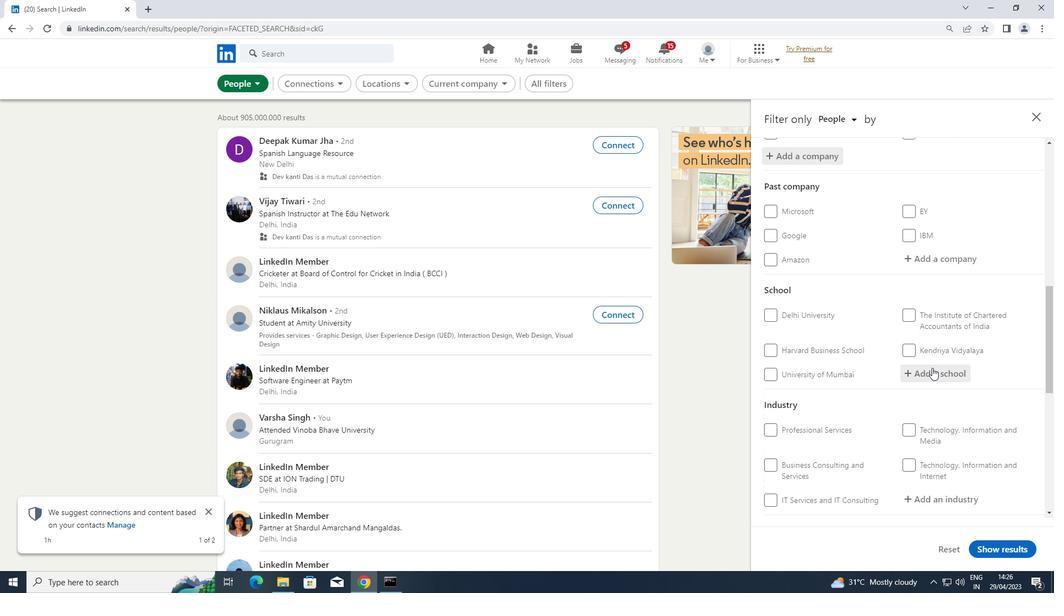 
Action: Key pressed <Key.shift>GOVERNMEN
Screenshot: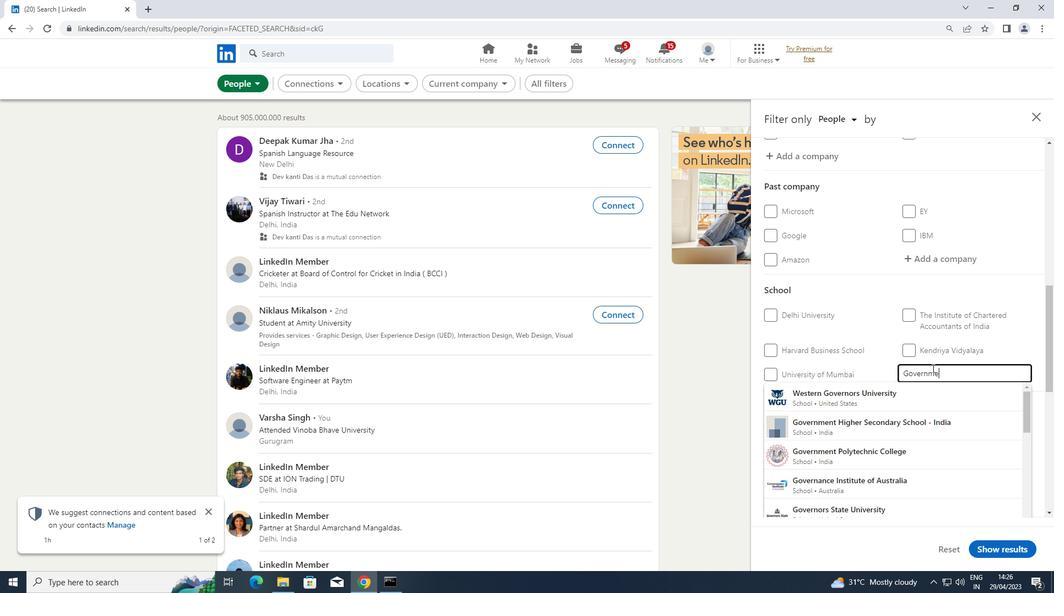 
Action: Mouse moved to (883, 426)
Screenshot: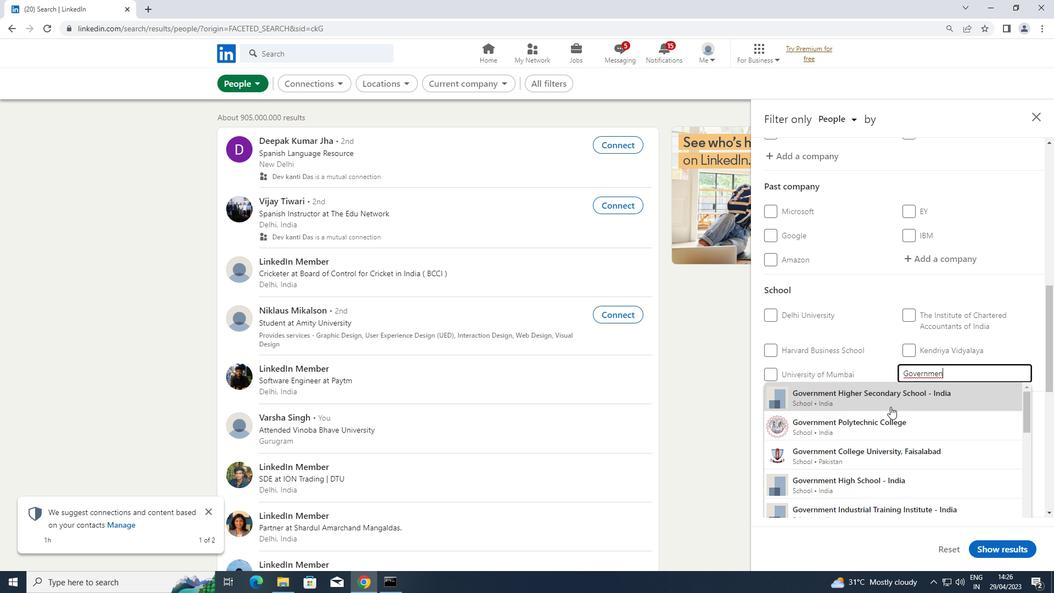 
Action: Mouse scrolled (883, 425) with delta (0, 0)
Screenshot: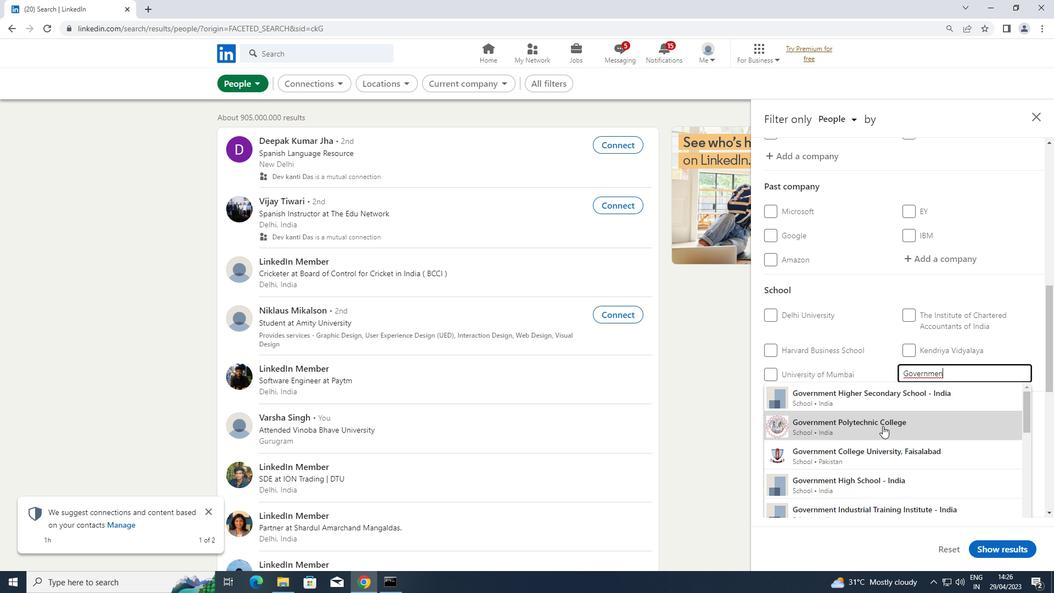 
Action: Mouse scrolled (883, 425) with delta (0, 0)
Screenshot: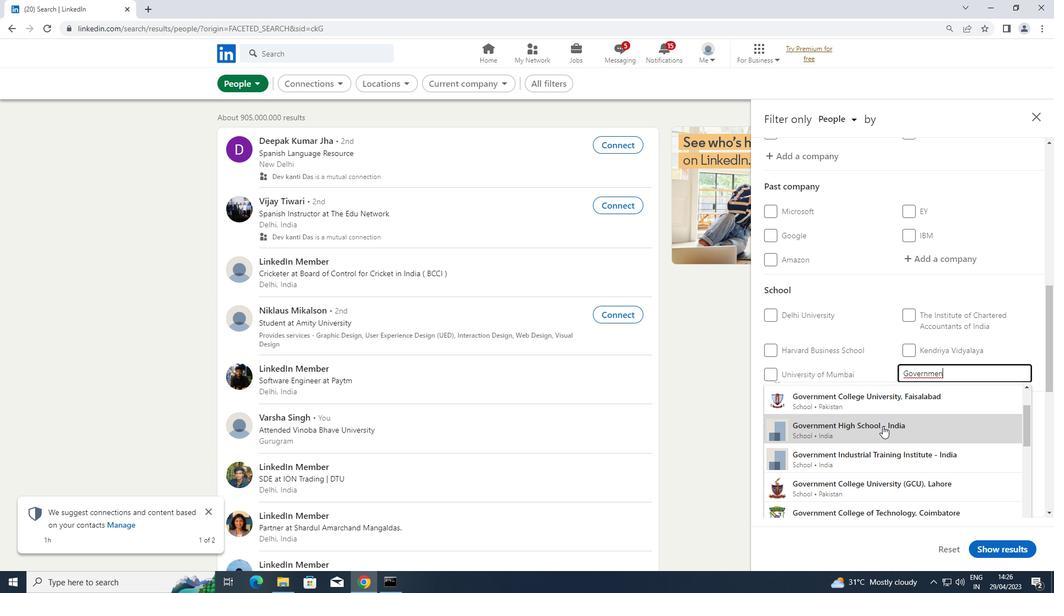 
Action: Mouse moved to (881, 452)
Screenshot: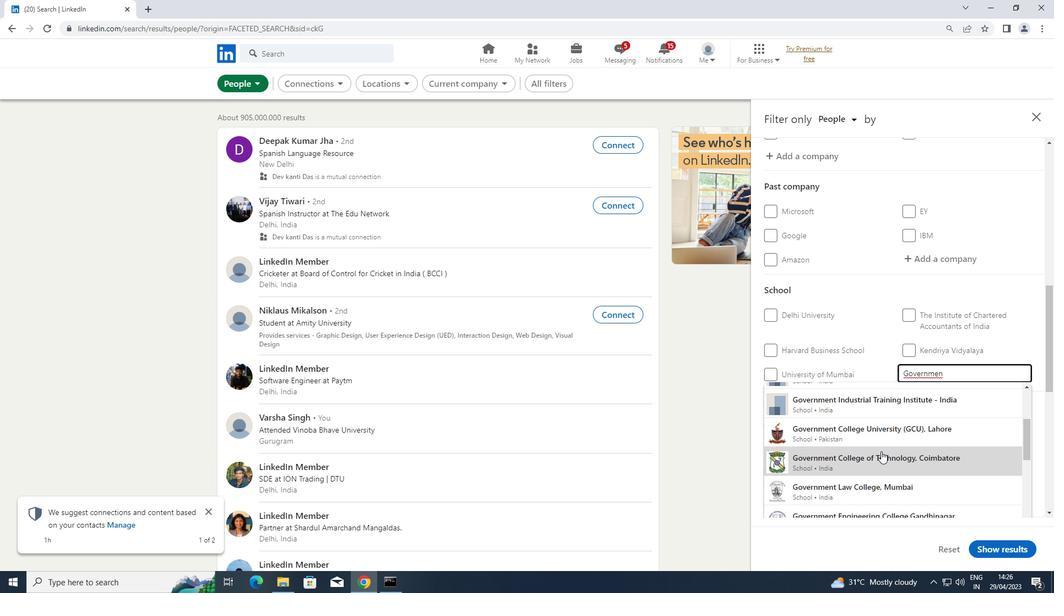 
Action: Mouse pressed left at (881, 452)
Screenshot: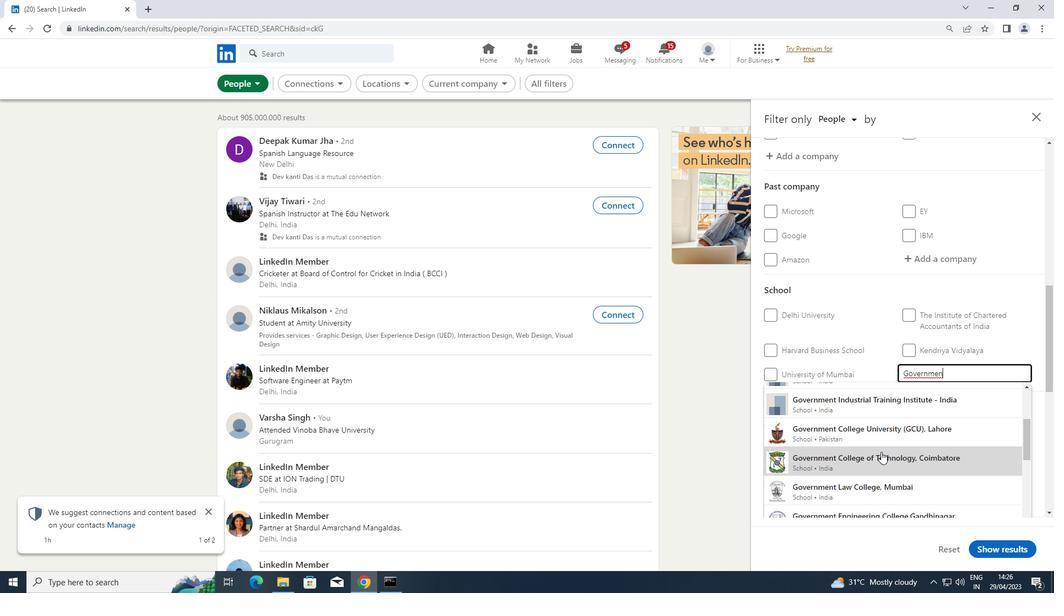 
Action: Mouse moved to (882, 450)
Screenshot: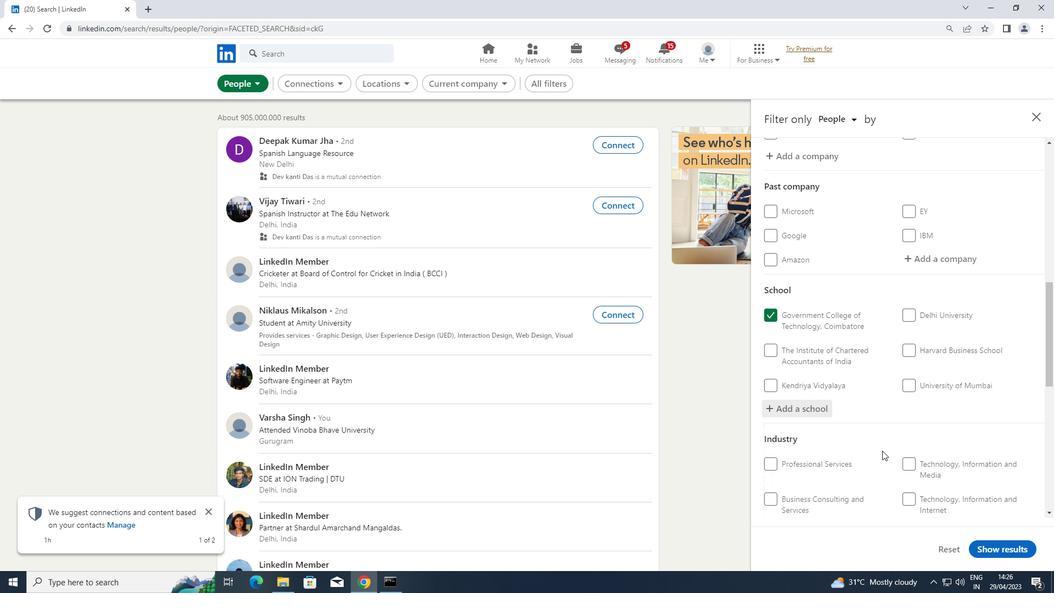 
Action: Mouse scrolled (882, 449) with delta (0, 0)
Screenshot: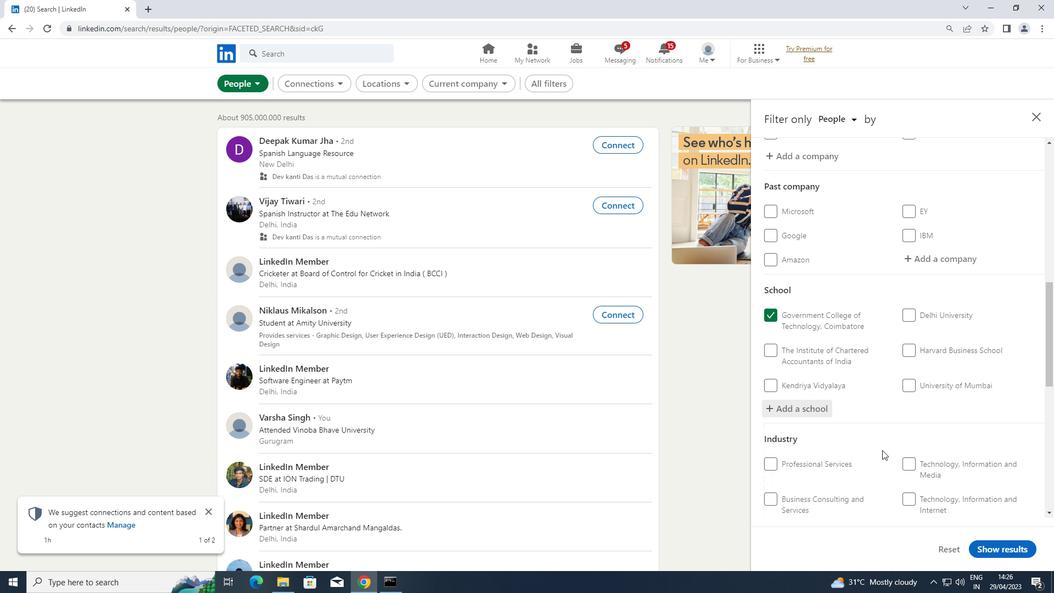 
Action: Mouse scrolled (882, 449) with delta (0, 0)
Screenshot: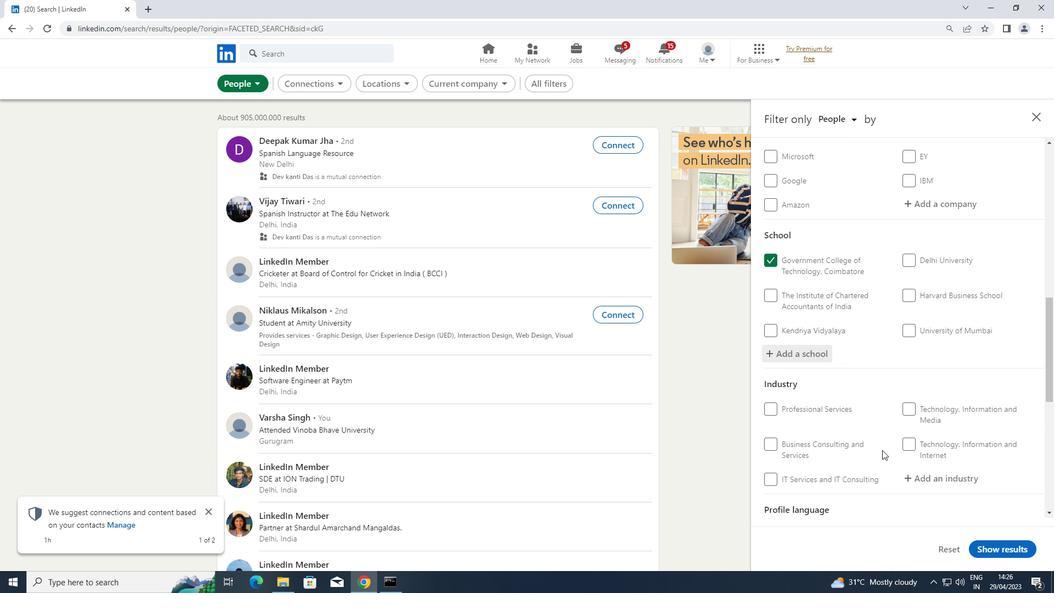 
Action: Mouse moved to (916, 420)
Screenshot: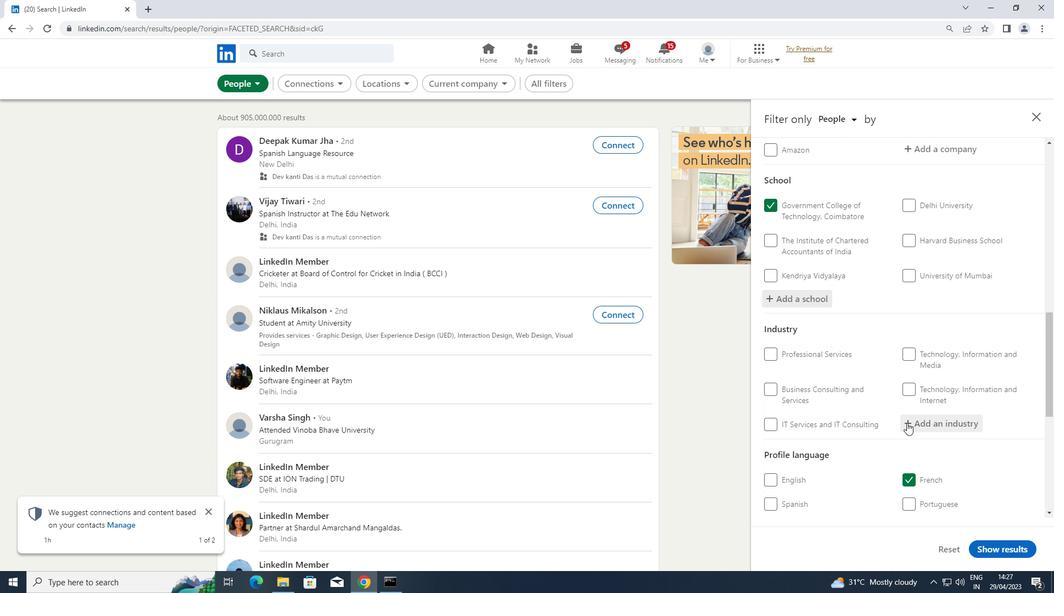 
Action: Mouse pressed left at (916, 420)
Screenshot: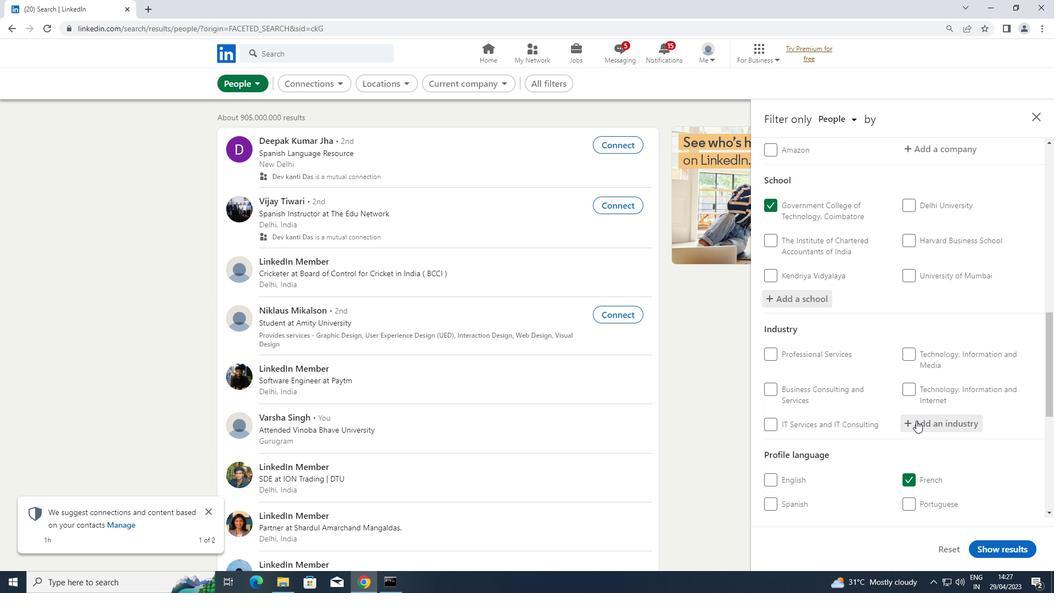 
Action: Key pressed <Key.shift>FLIGHT<Key.space>
Screenshot: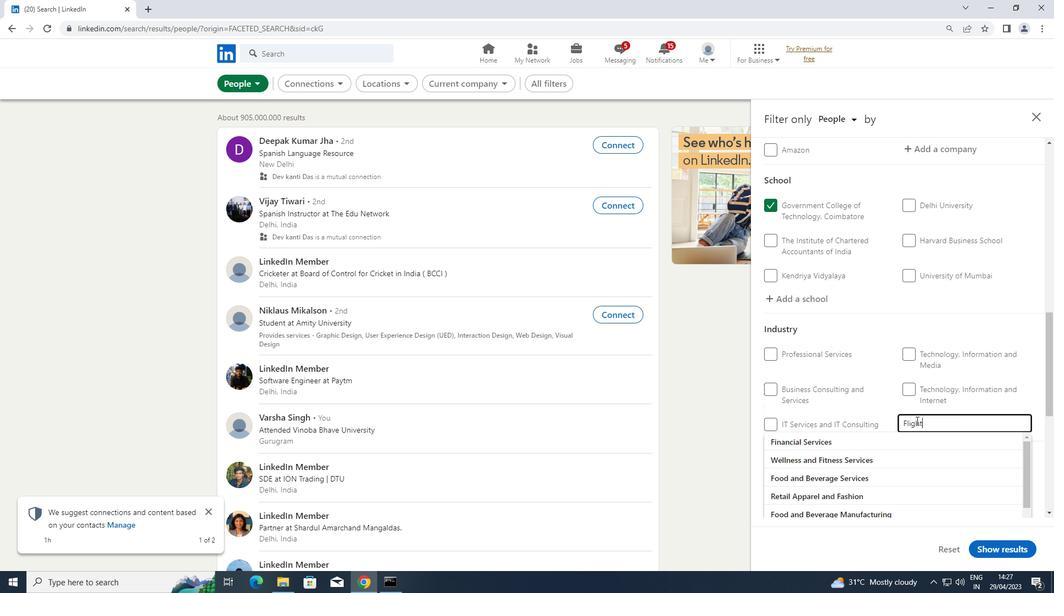
Action: Mouse moved to (839, 438)
Screenshot: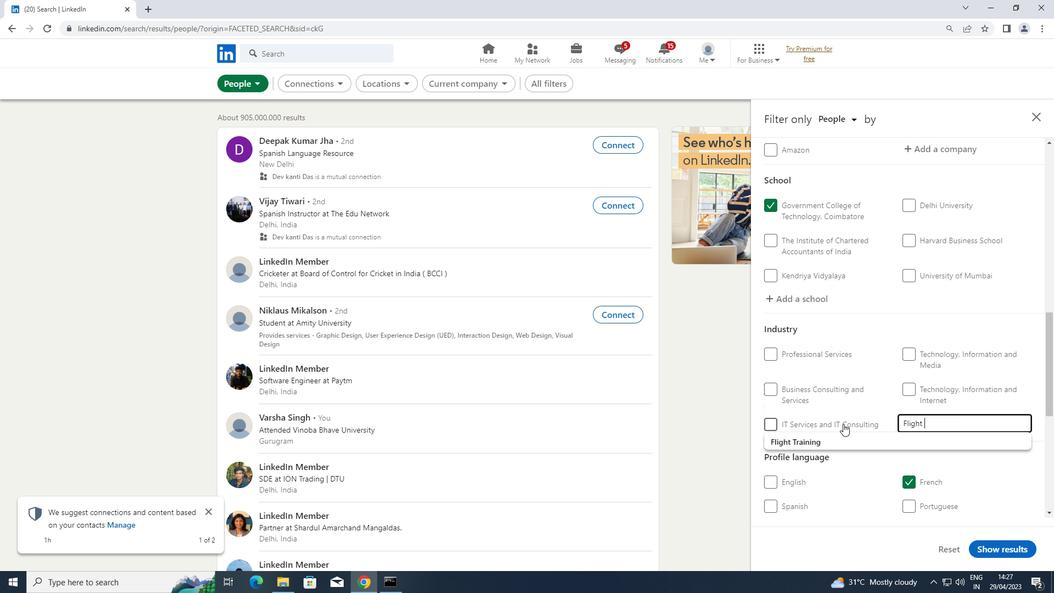
Action: Mouse pressed left at (839, 438)
Screenshot: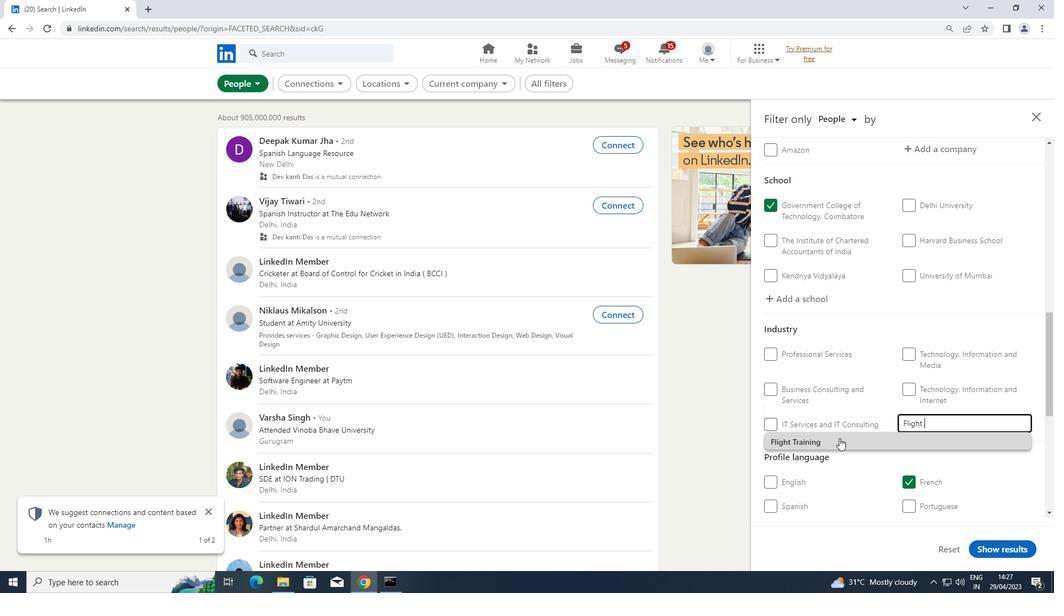 
Action: Mouse moved to (839, 437)
Screenshot: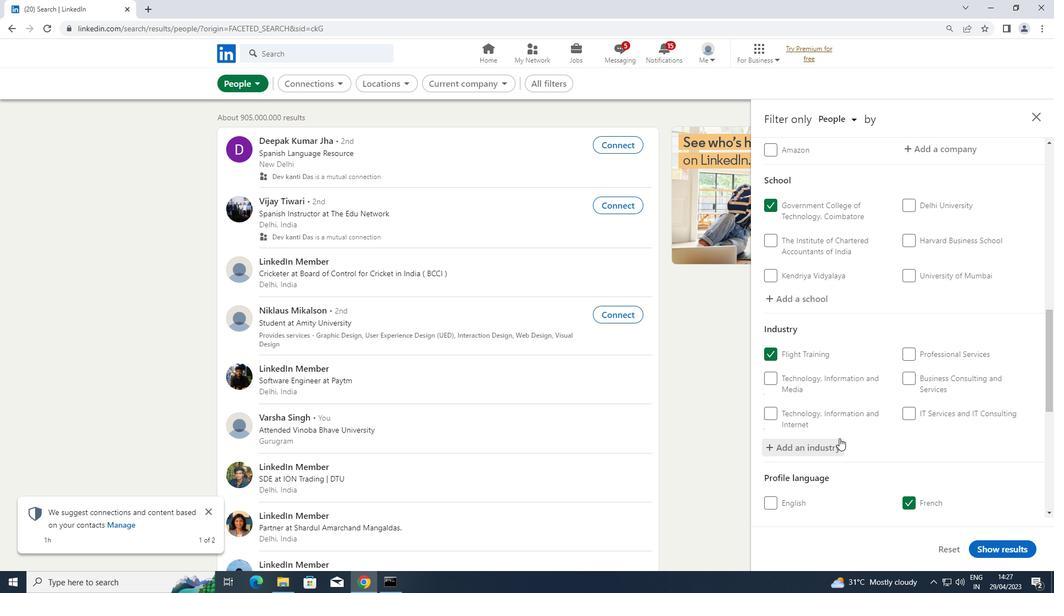 
Action: Mouse scrolled (839, 437) with delta (0, 0)
Screenshot: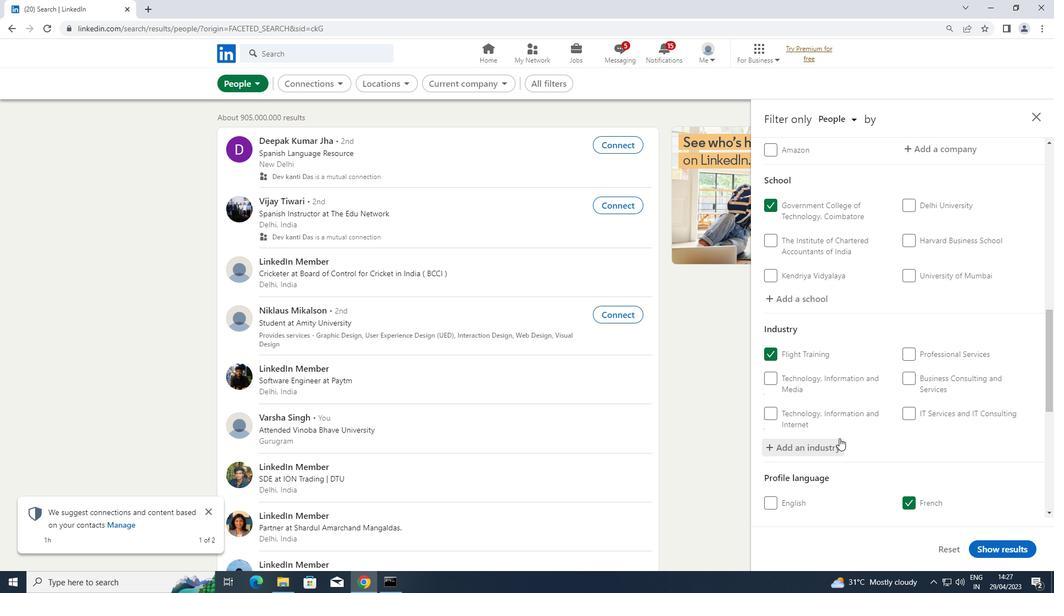 
Action: Mouse scrolled (839, 437) with delta (0, 0)
Screenshot: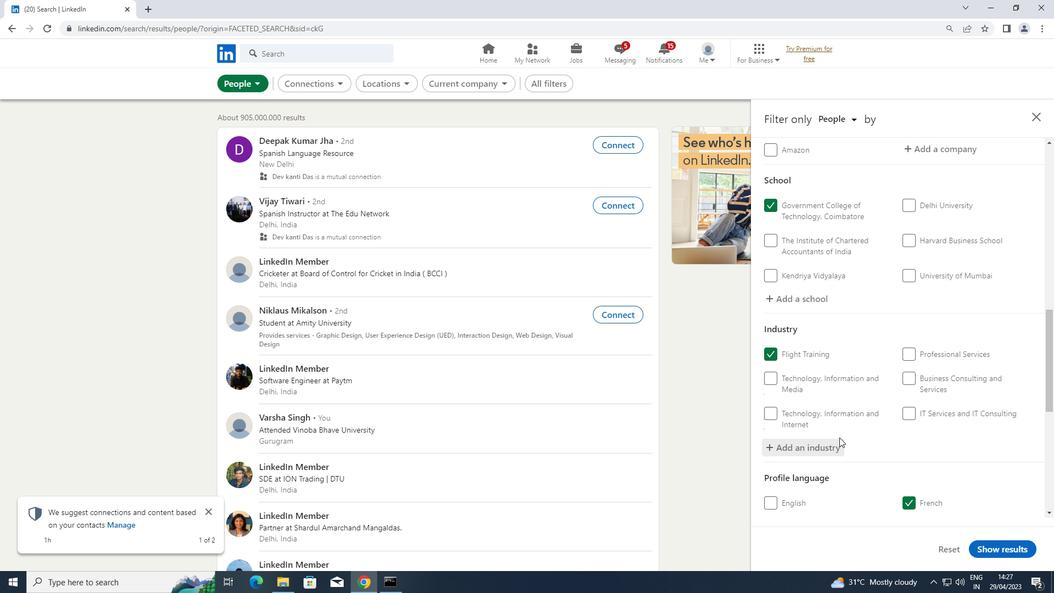 
Action: Mouse scrolled (839, 437) with delta (0, 0)
Screenshot: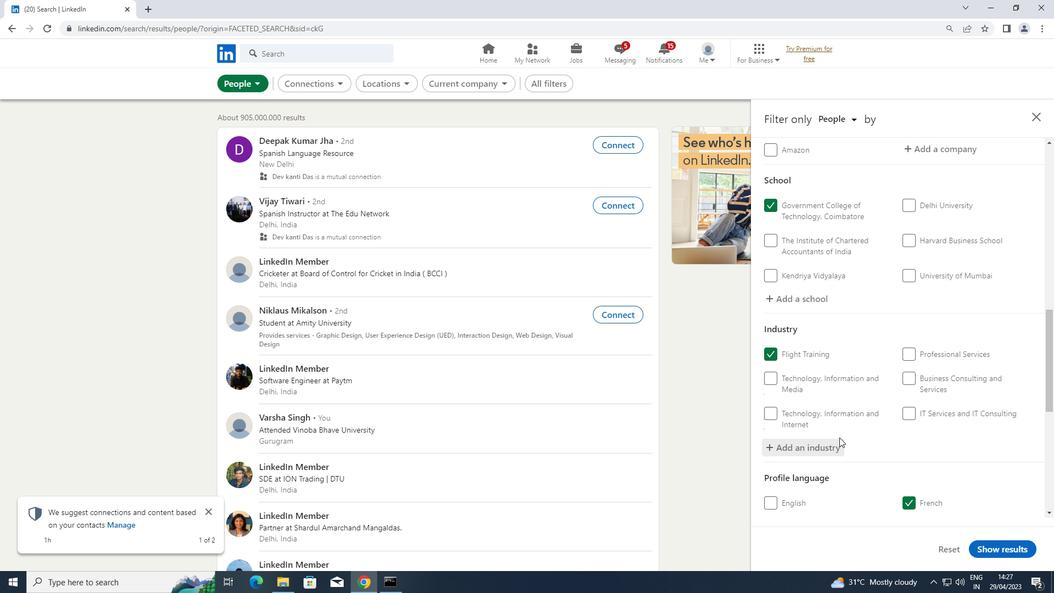
Action: Mouse moved to (839, 437)
Screenshot: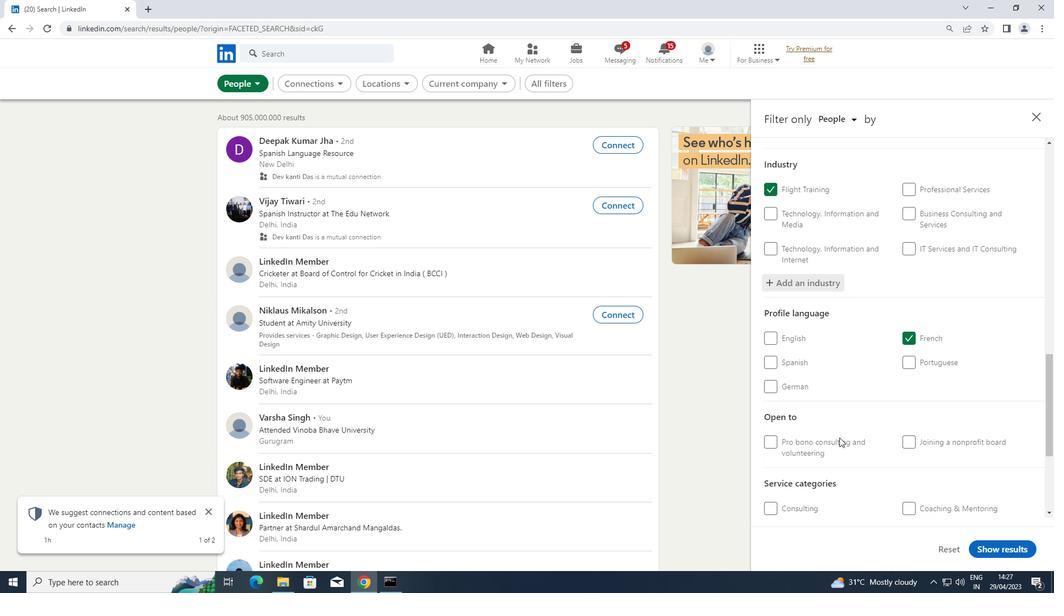 
Action: Mouse scrolled (839, 436) with delta (0, 0)
Screenshot: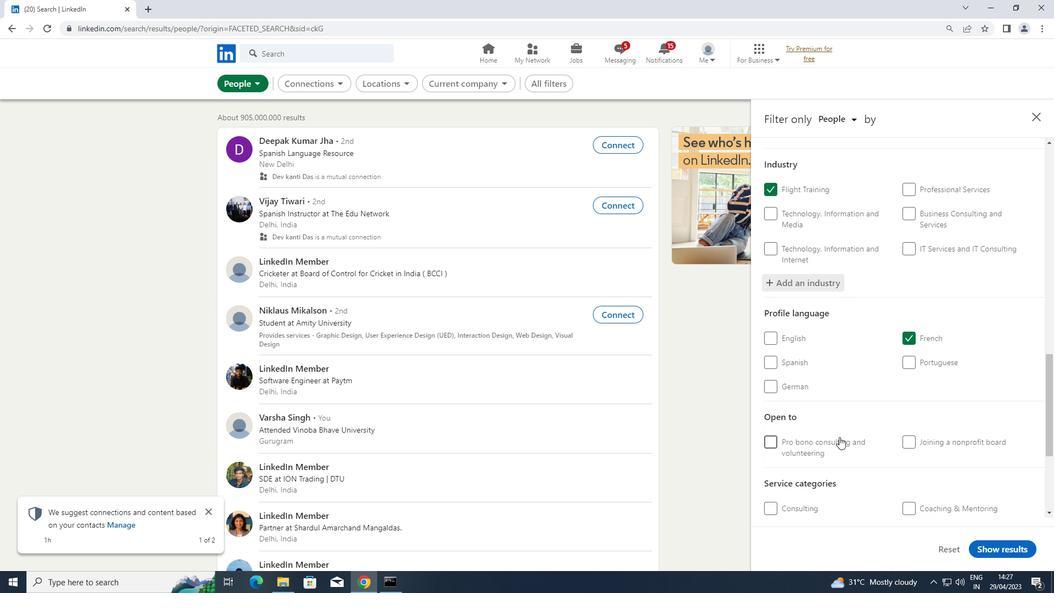 
Action: Mouse scrolled (839, 436) with delta (0, 0)
Screenshot: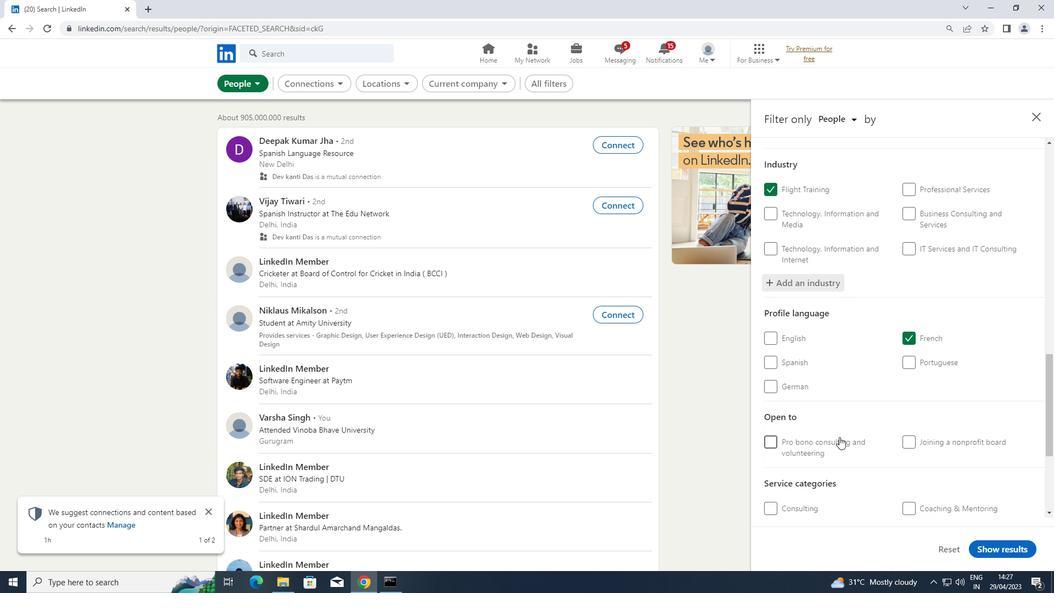 
Action: Mouse moved to (932, 447)
Screenshot: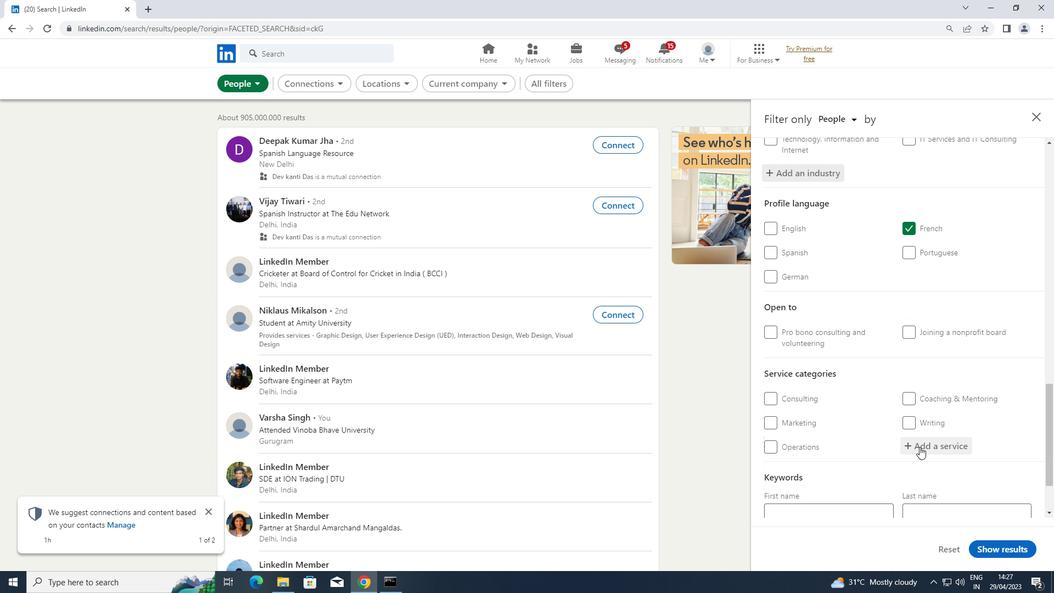 
Action: Mouse pressed left at (932, 447)
Screenshot: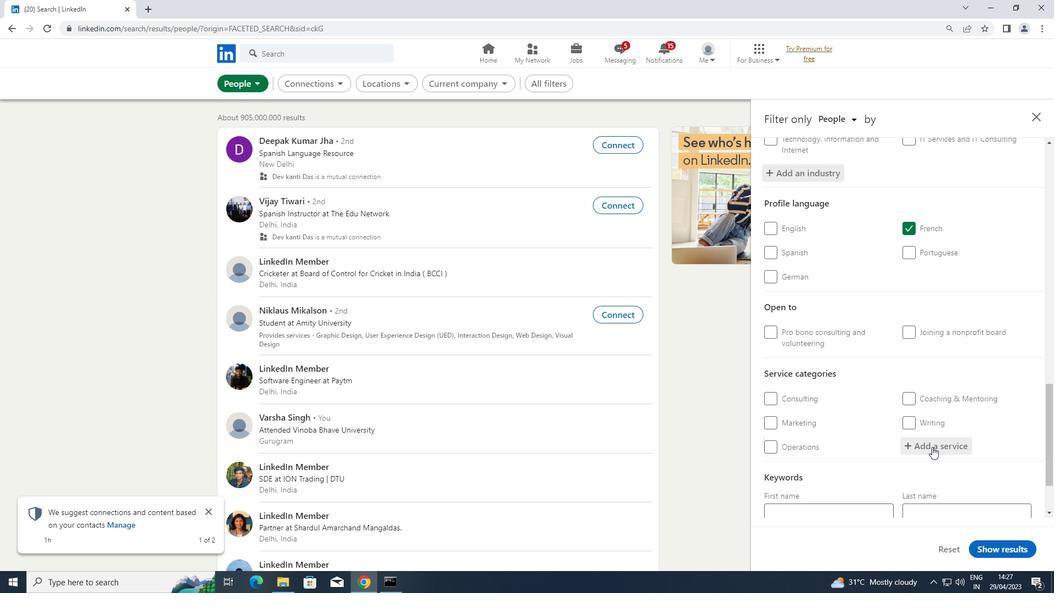 
Action: Key pressed <Key.shift>GRANT
Screenshot: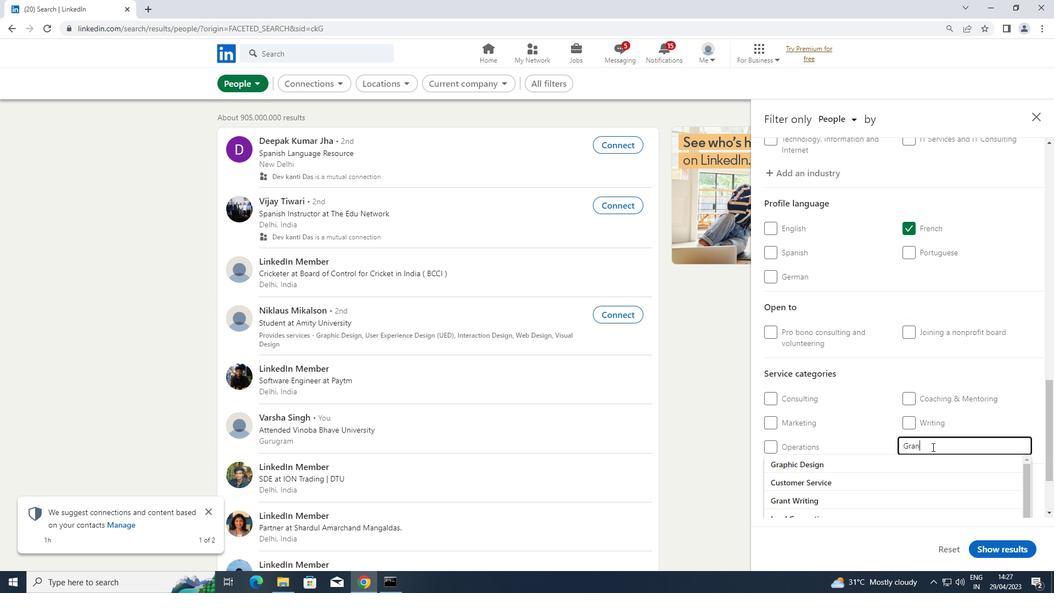 
Action: Mouse moved to (835, 459)
Screenshot: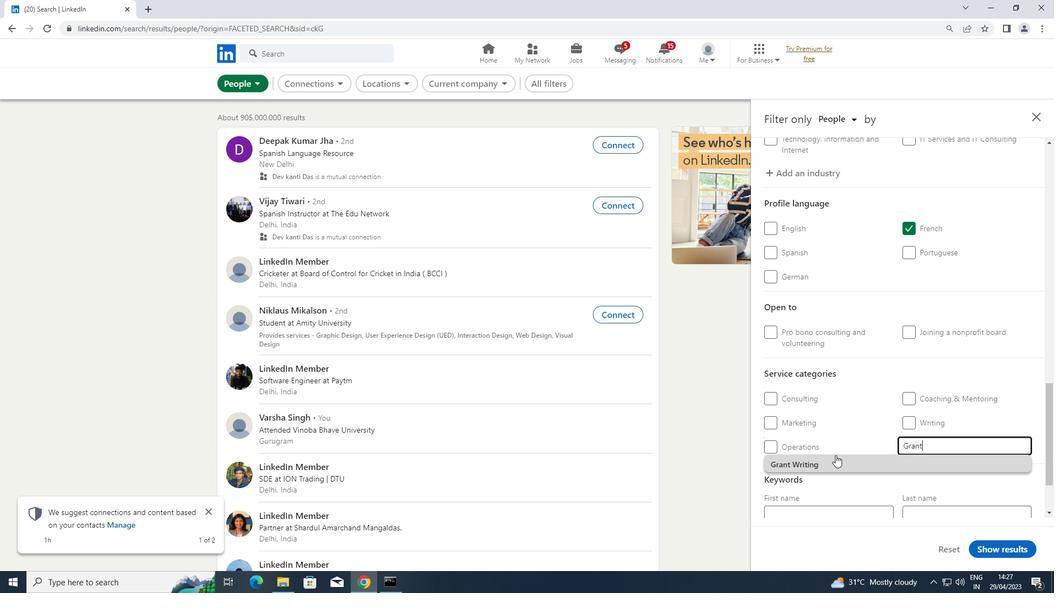 
Action: Mouse pressed left at (835, 459)
Screenshot: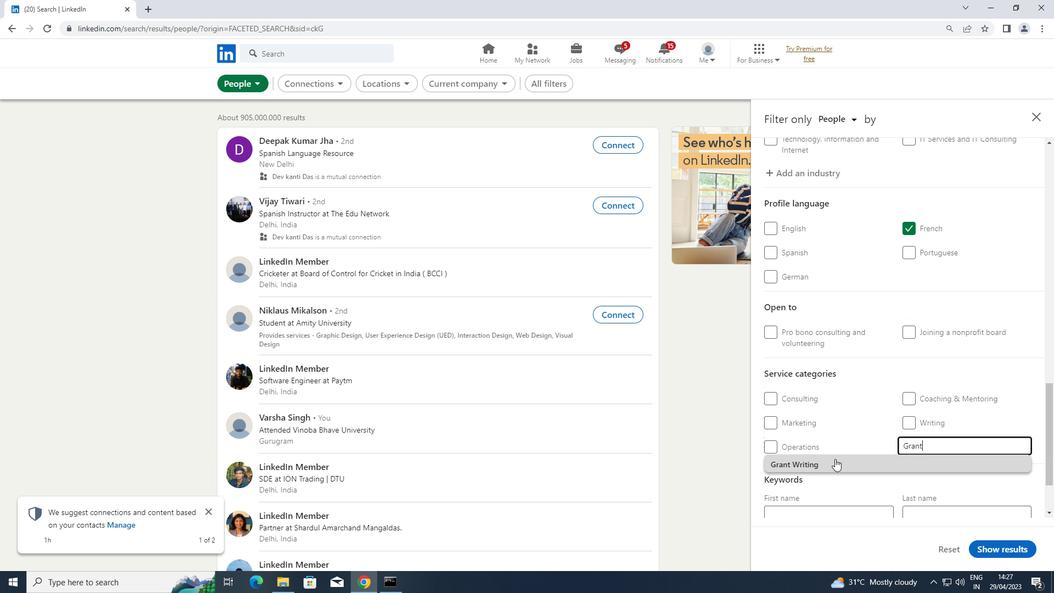 
Action: Mouse moved to (835, 457)
Screenshot: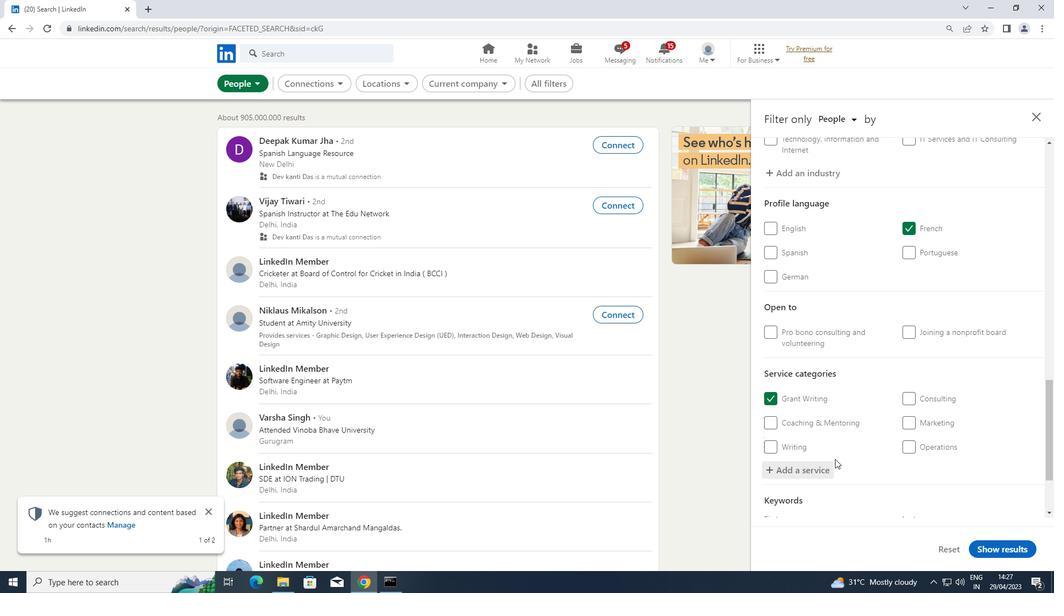 
Action: Mouse scrolled (835, 457) with delta (0, 0)
Screenshot: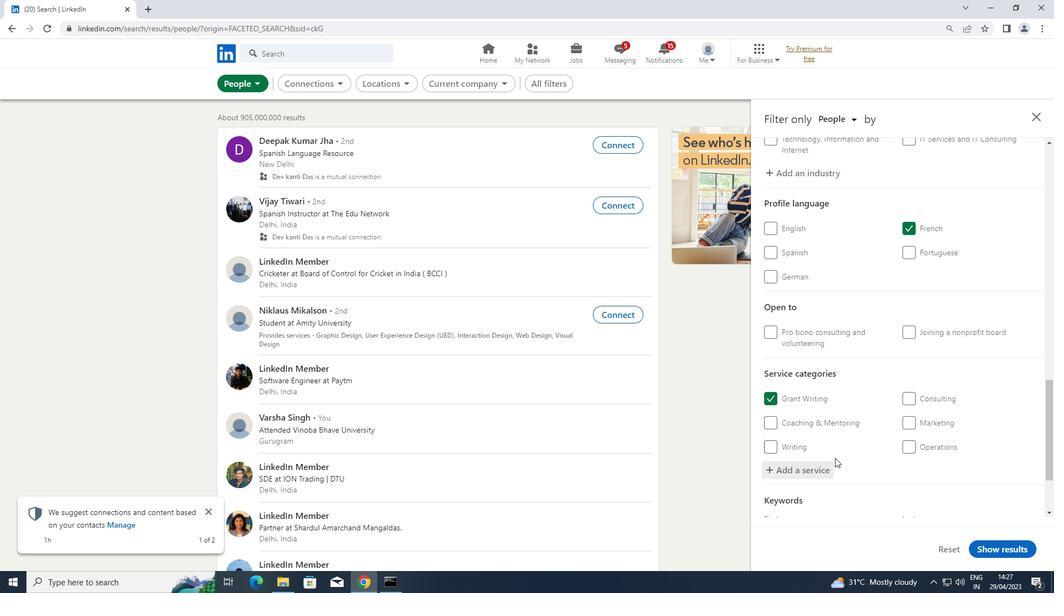 
Action: Mouse scrolled (835, 457) with delta (0, 0)
Screenshot: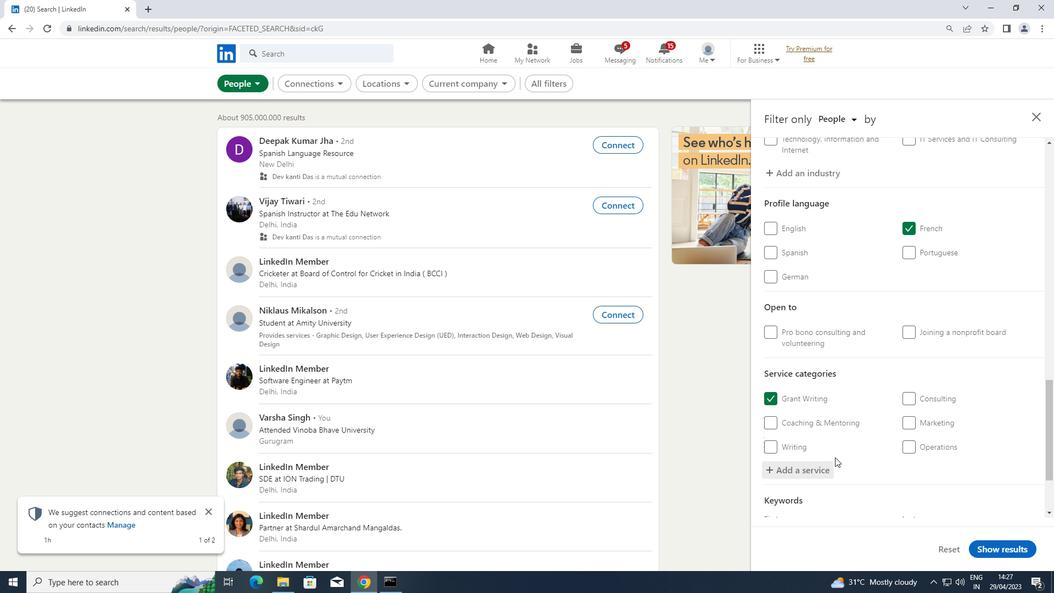 
Action: Mouse scrolled (835, 457) with delta (0, 0)
Screenshot: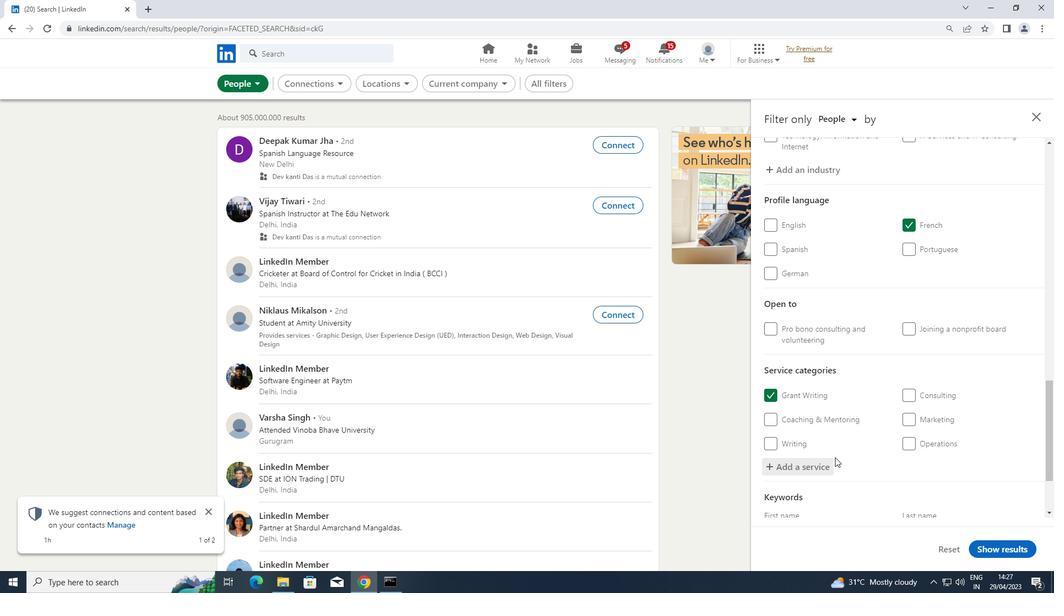 
Action: Mouse moved to (834, 465)
Screenshot: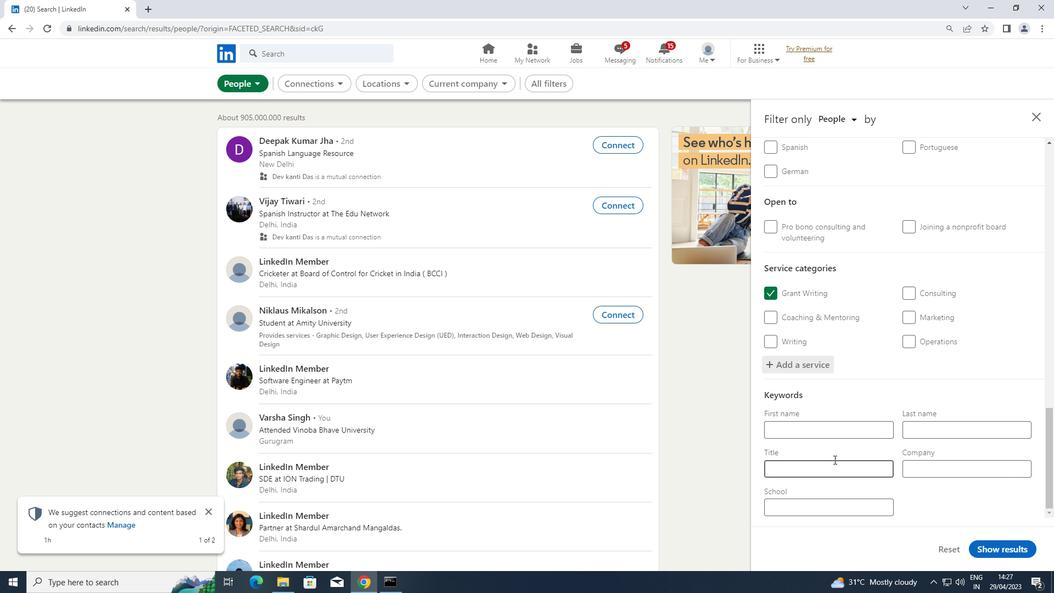 
Action: Mouse pressed left at (834, 465)
Screenshot: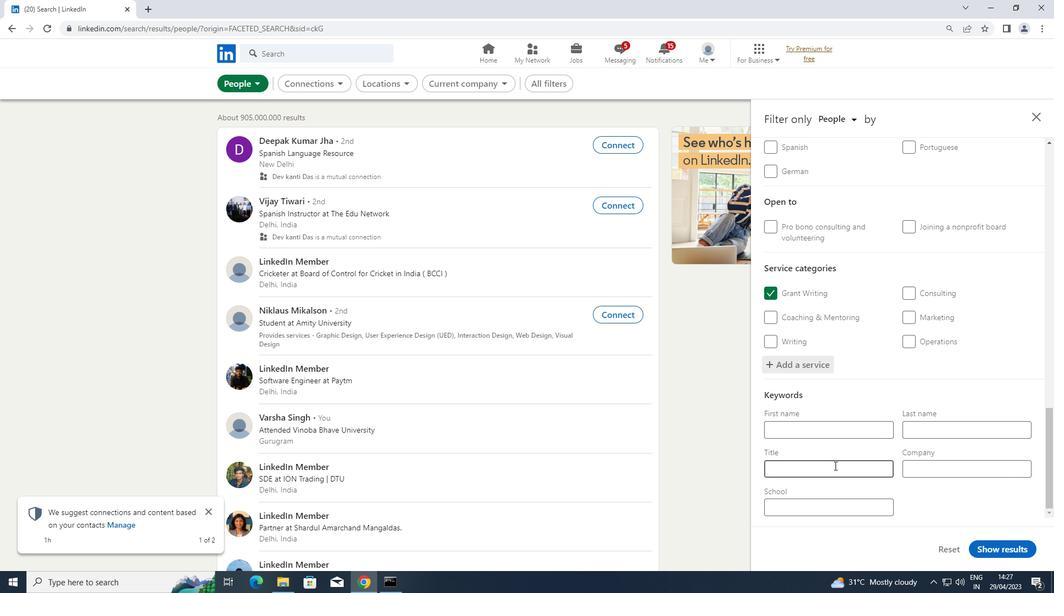 
Action: Key pressed <Key.shift>SALON<Key.space><Key.shift>MANAGER
Screenshot: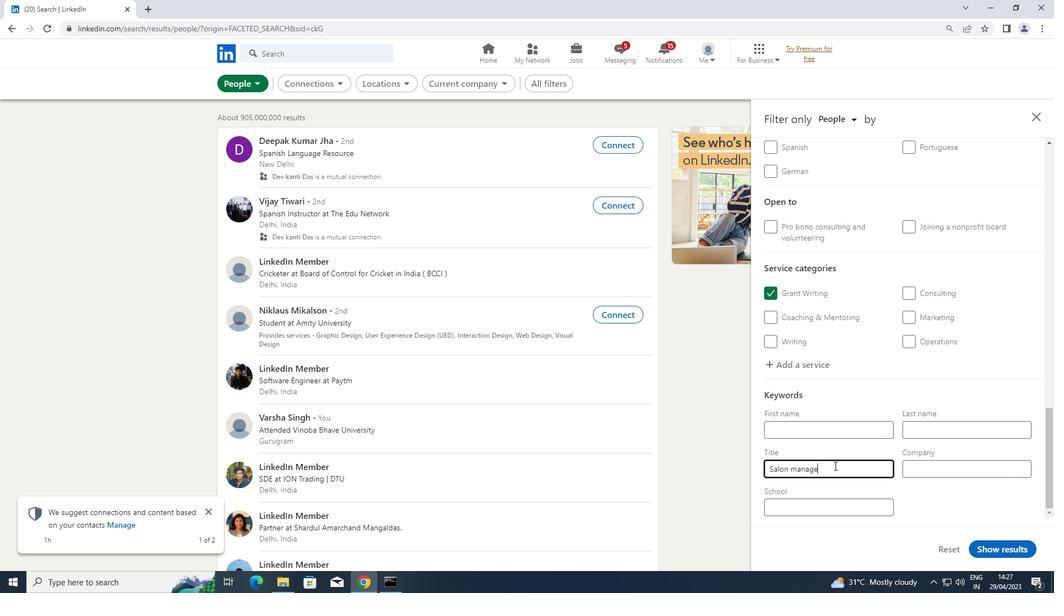 
Action: Mouse moved to (1009, 547)
Screenshot: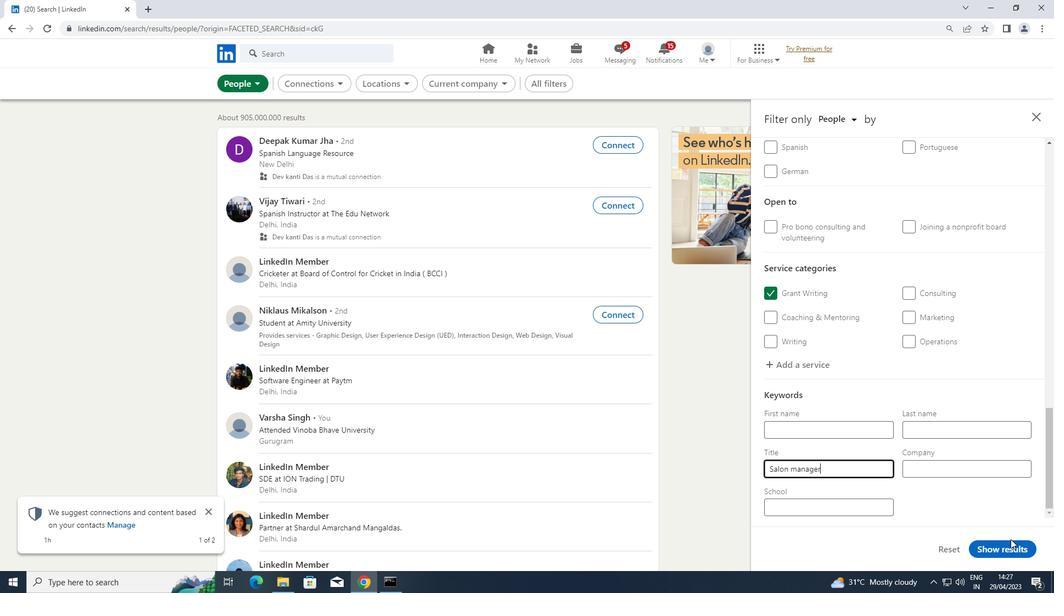 
Action: Mouse pressed left at (1009, 547)
Screenshot: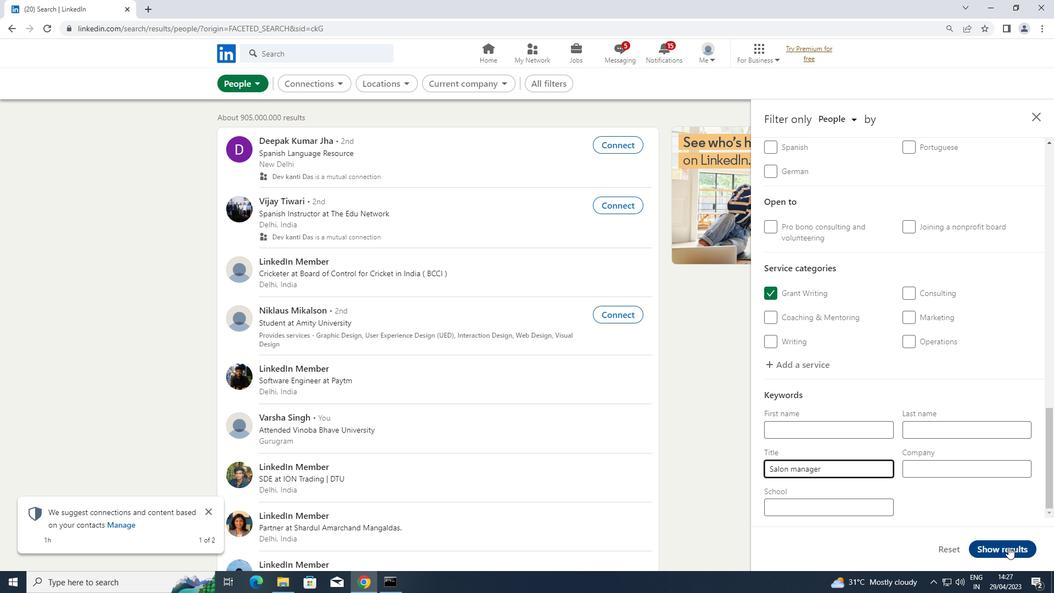 
